 Task: Open an excel sheet with  and write heading  Make a employee details data  Add 10 employee name:-  'Ethan Reynolds, Olivia Thompson, Benjamin Martinez, Emma Davis, Alexander Mitchell, Ava Rodriguez, Daniel Anderson, Mia Lewis, Christopher Scott, Sophia Harris. _x000D_
' in May Last week sales are  1000 to 1010. Department:-  Sales, HR, Finance, Marketing, IT, Operations, Finance, HR, Sales, Marketing. _x000D_
Position:-  Sales Manager, HR Manager, Accountant, Marketing Specialist, IT Specialist, Operations Manager, Financial Analyst, HR Assistant, Sales Representative, Marketing Assistant. _x000D_
Salary (USD):-  5000,4500,4000, 3800, 4200, 5200, 3800, 2800, 3200, 2500. _x000D_
Start Date:-  1/15/2020,7/1/2019, 3/10/2021,2/5/2022, 11/30/2018,6/15/2020, 9/1/2021,4/20/2022, 2/10/2019,9/5/2020. Save page analysisSalesByCountry
Action: Mouse moved to (123, 148)
Screenshot: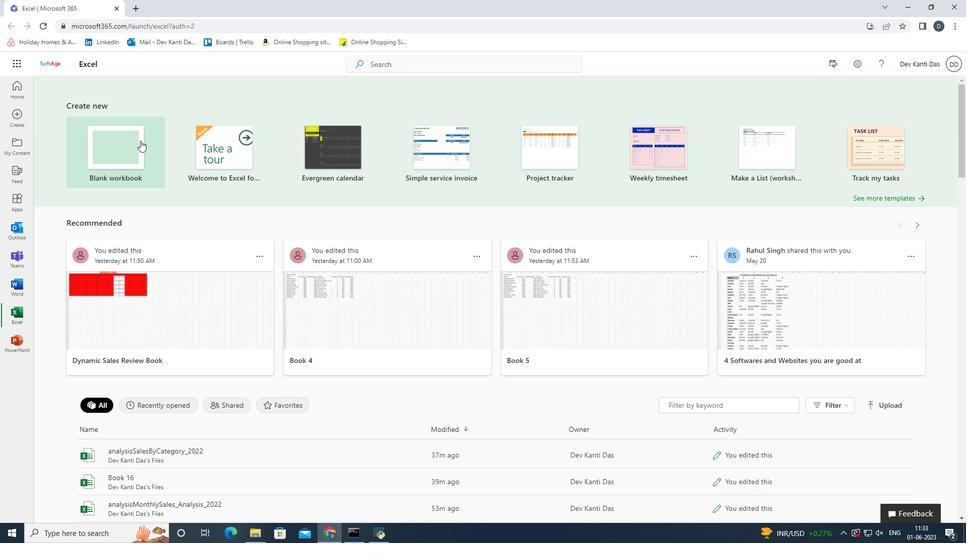 
Action: Mouse pressed left at (123, 148)
Screenshot: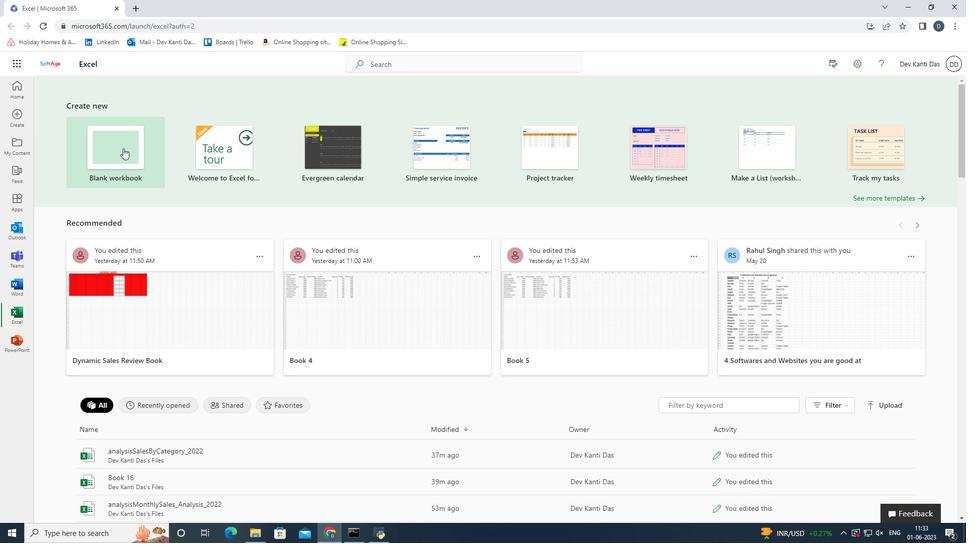 
Action: Mouse moved to (35, 173)
Screenshot: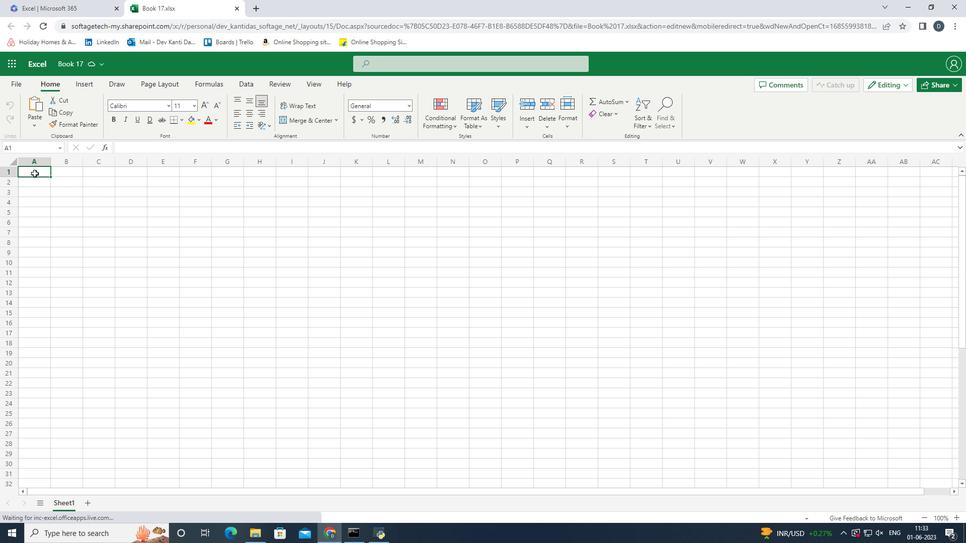 
Action: Key pressed <Key.shift><Key.shift><Key.shift><Key.shift><Key.shift><Key.shift><Key.shift><Key.shift><Key.shift><Key.shift><Key.shift><Key.shift><Key.shift><Key.shift><Key.shift><Key.shift><Key.shift><Key.shift><Key.shift><Key.shift><Key.shift><Key.shift><Key.shift><Key.shift><Key.shift><Key.shift><Key.shift><Key.shift><Key.shift><Key.shift><Key.shift><Key.shift><Key.shift><Key.shift><Key.shift><Key.shift><Key.shift>
Screenshot: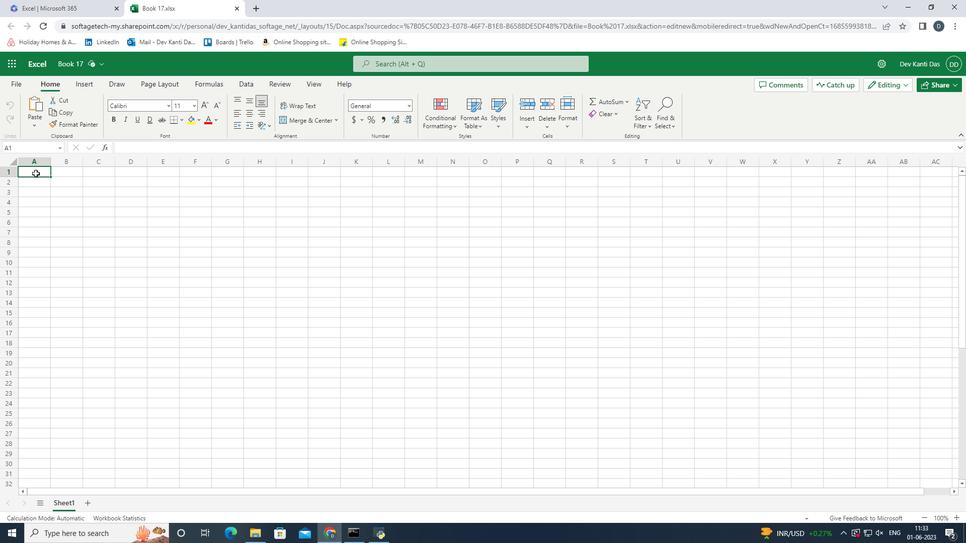
Action: Mouse moved to (40, 171)
Screenshot: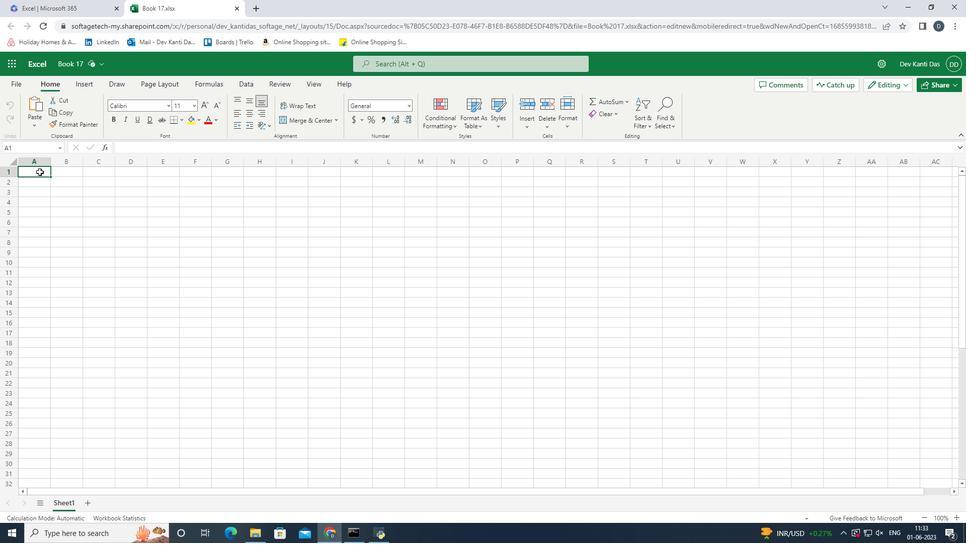 
Action: Mouse pressed left at (40, 171)
Screenshot: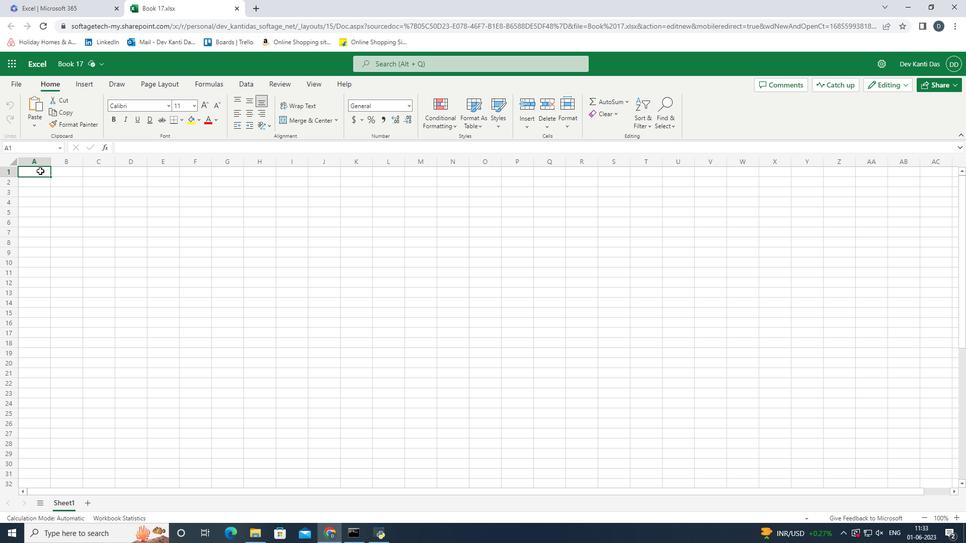 
Action: Mouse moved to (132, 202)
Screenshot: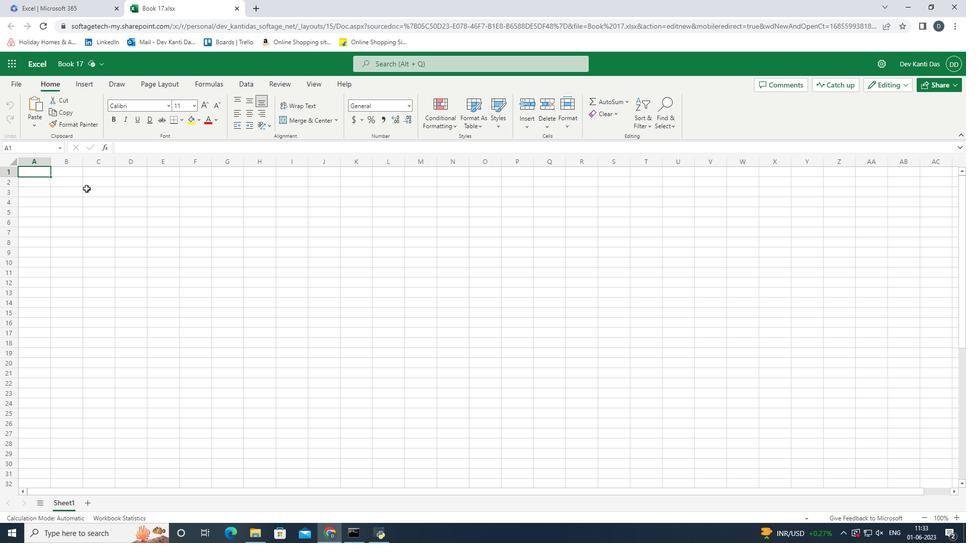 
Action: Key pressed <Key.shift><Key.shift><Key.shift><Key.shift><Key.shift><Key.shift>Make<Key.space>a<Key.space><Key.shift><Key.shift><Key.shift><Key.shift><Key.shift><Key.shift><Key.shift>Employee<Key.space><Key.shift>D<Key.backspace><Key.backspace><Key.backspace><Key.backspace><Key.backspace><Key.backspace><Key.backspace><Key.backspace><Key.backspace><Key.backspace><Key.backspace><Key.backspace><Key.backspace><Key.backspace><Key.backspace><Key.backspace><Key.backspace><Key.backspace><Key.backspace><Key.shift><Key.shift><Key.shift><Key.shift><Key.shift><Key.shift><Key.shift><Key.shift><Key.shift><Key.shift><Key.shift><Key.shift><Key.shift><Key.shift><Key.shift><Key.shift><Key.shift><Key.shift><Key.shift><Key.shift><Key.shift><Key.shift><Key.shift><Key.shift><Key.shift><Key.shift><Key.shift>Emplyo<Key.backspace><Key.backspace>oyee<Key.space><Key.shift>Details<Key.space><Key.shift><Key.shift><Key.shift><Key.shift><Key.shift><Key.shift><Key.shift><Key.shift><Key.shift><Key.shift><Key.shift><Key.shift><Key.shift><Key.shift><Key.shift><Key.shift><Key.shift><Key.shift><Key.shift>Data<Key.enter><Key.shift_r><Key.shift_r><Key.shift_r><Key.shift_r><Key.shift_r><Key.shift_r>Name<Key.enter><Key.shift><Key.shift><Key.shift><Key.shift><Key.shift>Ethan<Key.space><Key.shift><Key.shift>Reynolds<Key.enter><Key.shift><Key.shift><Key.shift><Key.shift><Key.shift><Key.shift><Key.shift><Key.shift><Key.shift><Key.shift><Key.shift><Key.shift><Key.shift><Key.shift>Olivia<Key.space><Key.shift>Thi<Key.backspace>ompson<Key.enter><Key.shift>Benjamin<Key.space><Key.shift>Martinez<Key.enter><Key.shift><Key.shift><Key.shift>Emma<Key.space><Key.shift><Key.shift><Key.shift><Key.shift><Key.shift><Key.shift><Key.shift><Key.shift><Key.shift><Key.shift><Key.shift><Key.shift><Key.shift><Key.shift><Key.shift><Key.shift><Key.shift><Key.shift><Key.shift><Key.shift><Key.shift><Key.shift><Key.shift><Key.shift><Key.shift><Key.shift><Key.shift><Key.shift><Key.shift><Key.shift><Key.shift><Key.shift><Key.shift><Key.shift><Key.shift><Key.shift><Key.shift><Key.shift><Key.shift><Key.shift><Key.shift><Key.shift>a<Key.backspace><Key.shift>Davis<Key.enter><Key.shift><Key.shift><Key.shift><Key.shift><Key.shift><Key.shift><Key.shift><Key.shift><Key.shift>Alexander<Key.space><Key.shift><Key.shift><Key.shift><Key.shift><Key.shift>Mitchell<Key.enter><Key.shift><Key.shift><Key.shift>Ava<Key.space><Key.shift><Key.shift><Key.shift><Key.shift>Rodriguez<Key.enter><Key.shift><Key.shift><Key.shift><Key.shift><Key.shift><Key.shift><Key.shift><Key.shift><Key.shift><Key.shift><Key.shift><Key.shift><Key.shift><Key.shift><Key.shift><Key.shift><Key.shift><Key.shift><Key.shift>Daniel<Key.space><Key.shift>Anderson<Key.enter><Key.shift_r><Key.shift_r>Mia<Key.space><Key.shift_r><Key.shift_r><Key.shift_r><Key.shift_r><Key.shift_r><Key.shift_r><Key.shift_r><Key.shift_r><Key.shift_r><Key.shift_r><Key.shift_r><Key.shift_r><Key.shift_r>Lewis<Key.enter><Key.shift><Key.shift><Key.shift><Key.shift><Key.shift><Key.shift><Key.shift><Key.shift><Key.shift><Key.shift>Christopher<Key.space><Key.shift>Scott<Key.enter><Key.shift><Key.shift><Key.shift><Key.shift><Key.shift><Key.shift><Key.shift><Key.shift><Key.shift><Key.shift><Key.shift><Key.shift><Key.shift><Key.shift><Key.shift><Key.shift>Sophia<Key.space><Key.shift><Key.shift><Key.shift><Key.shift><Key.shift>Harris<Key.right>
Screenshot: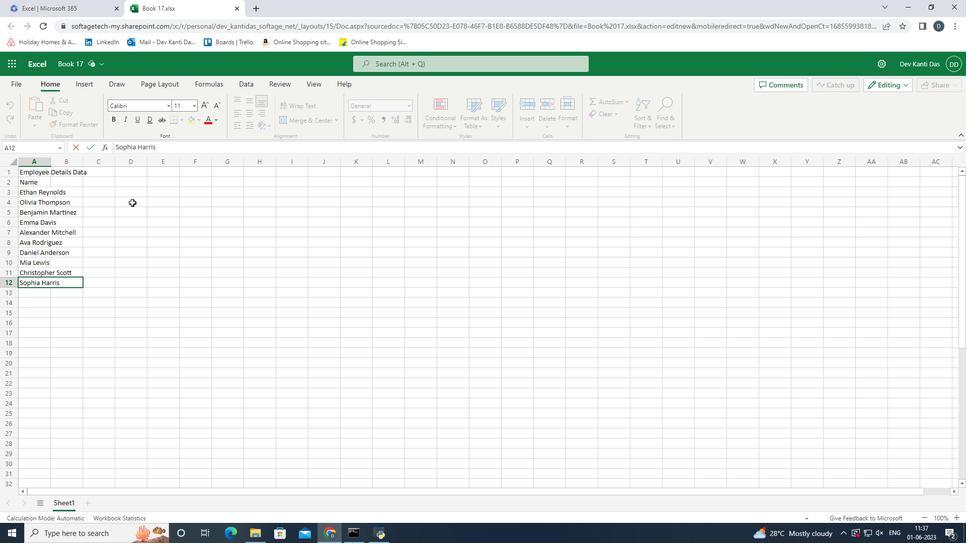 
Action: Mouse moved to (51, 163)
Screenshot: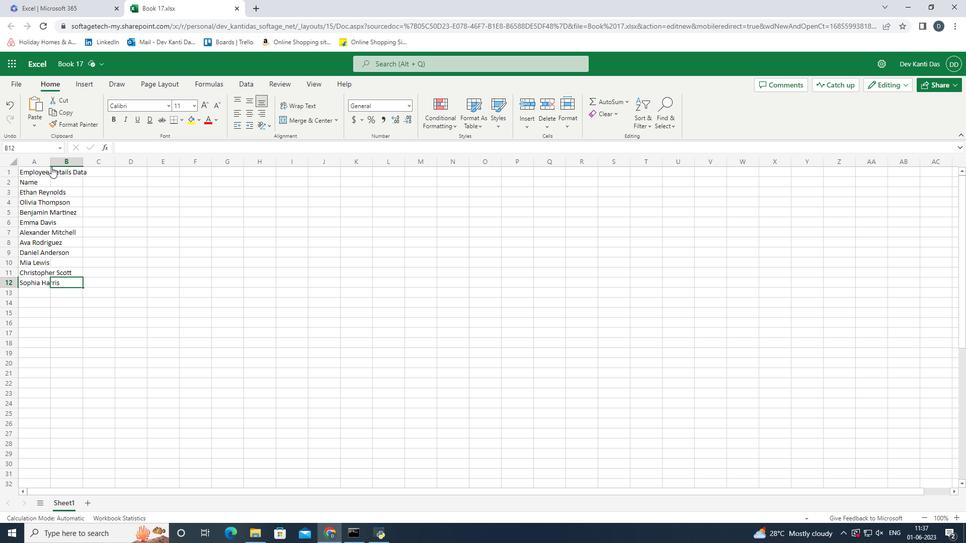 
Action: Mouse pressed left at (51, 163)
Screenshot: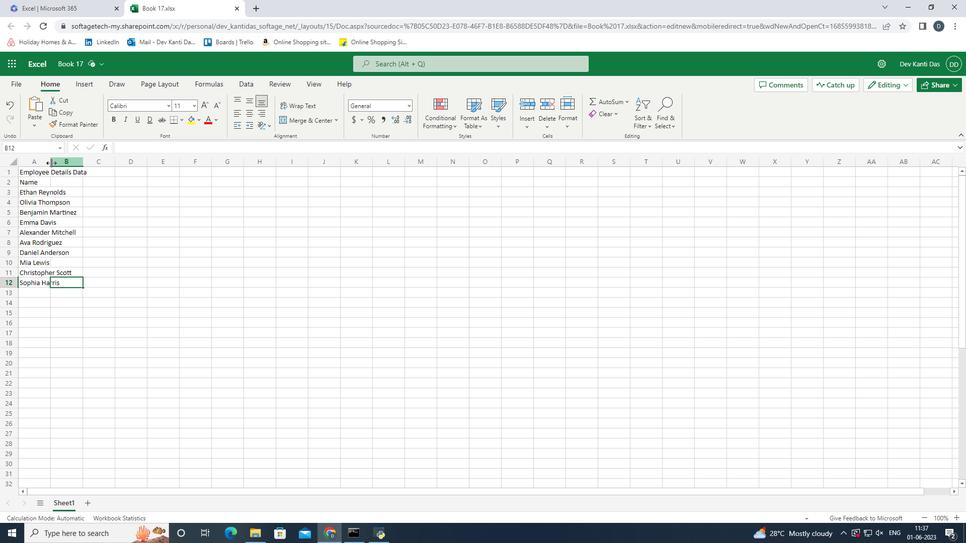 
Action: Mouse moved to (106, 180)
Screenshot: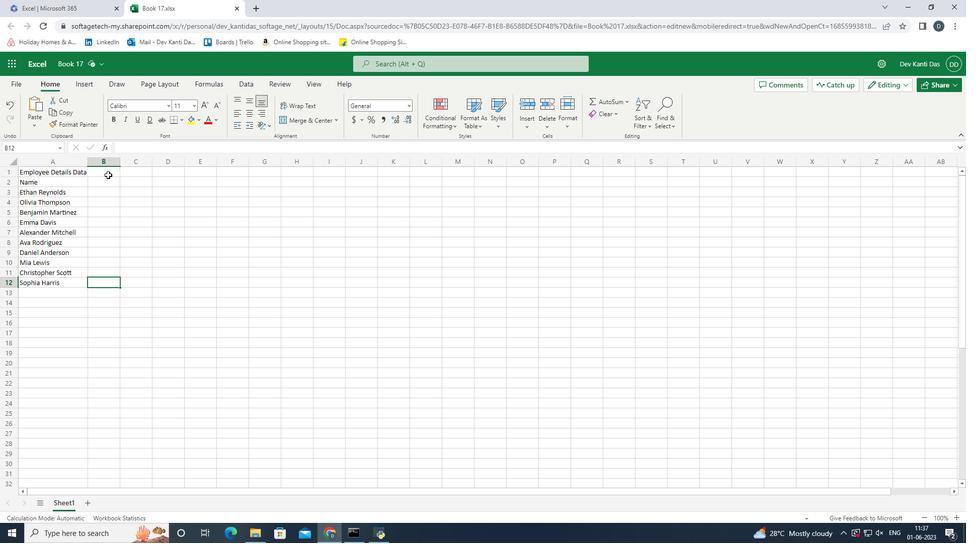 
Action: Mouse pressed left at (106, 180)
Screenshot: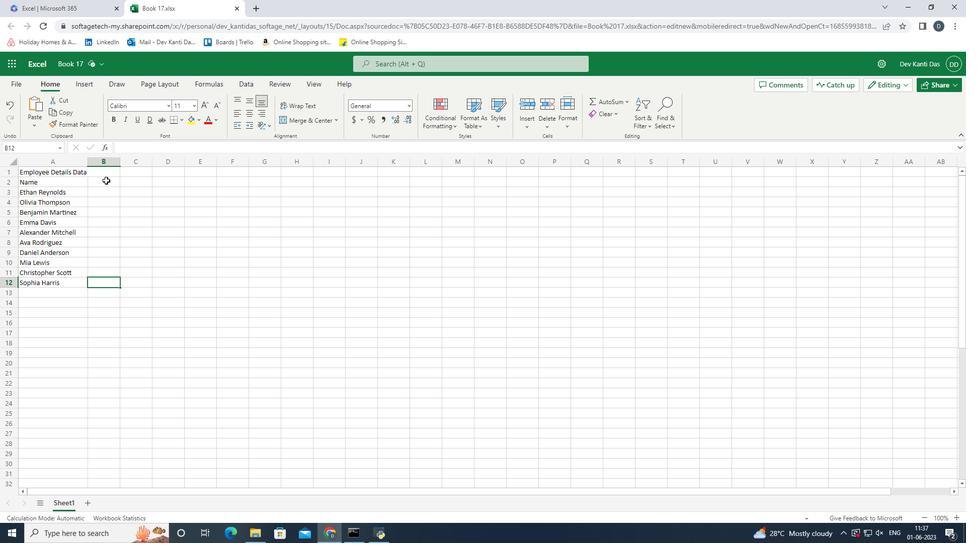 
Action: Mouse moved to (186, 251)
Screenshot: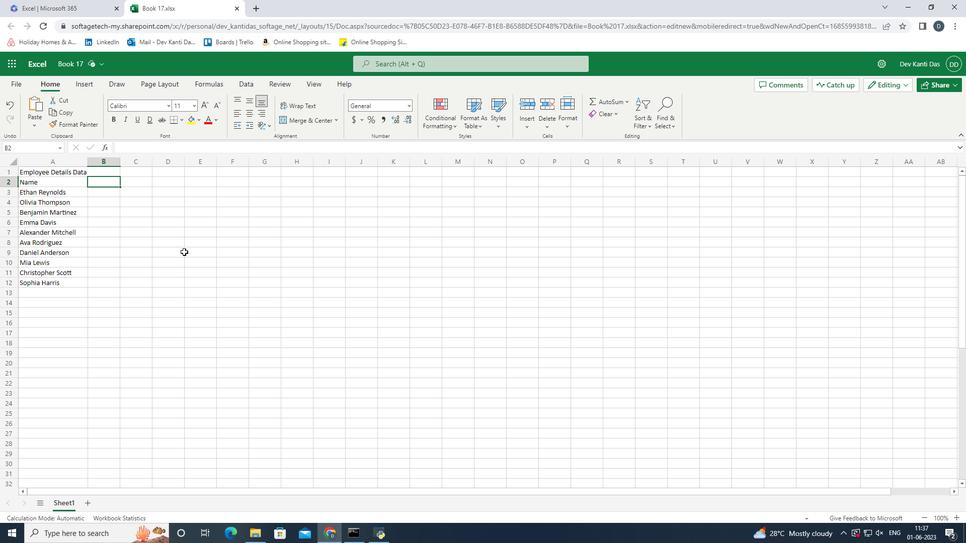 
Action: Key pressed <Key.shift><Key.shift><Key.shift><Key.shift><Key.shift><Key.shift><Key.shift><Key.shift><Key.shift><Key.shift><Key.shift>Last<Key.space><Key.shift>Week<Key.space><Key.shift>Sak<Key.backspace>les<Key.space>of<Key.space><Key.shift>May<Key.enter>
Screenshot: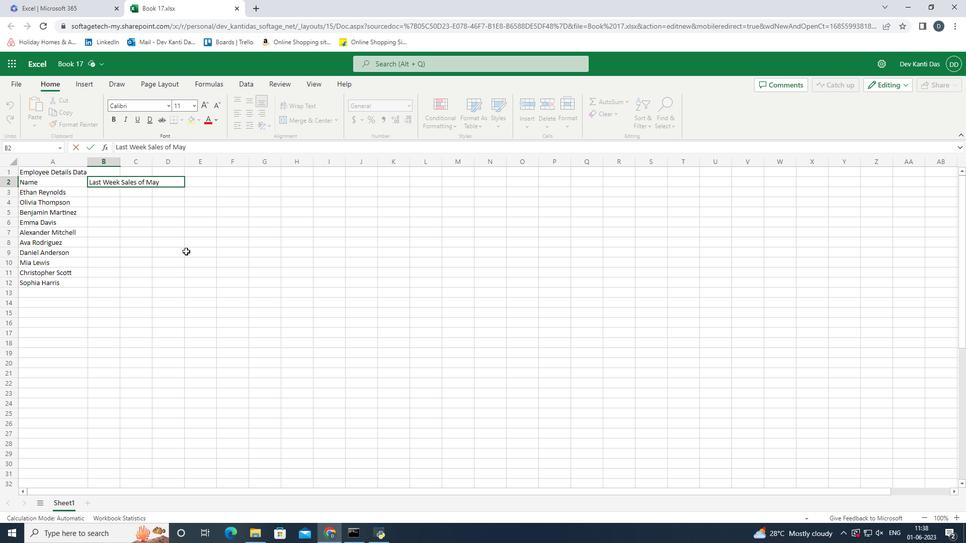 
Action: Mouse moved to (120, 160)
Screenshot: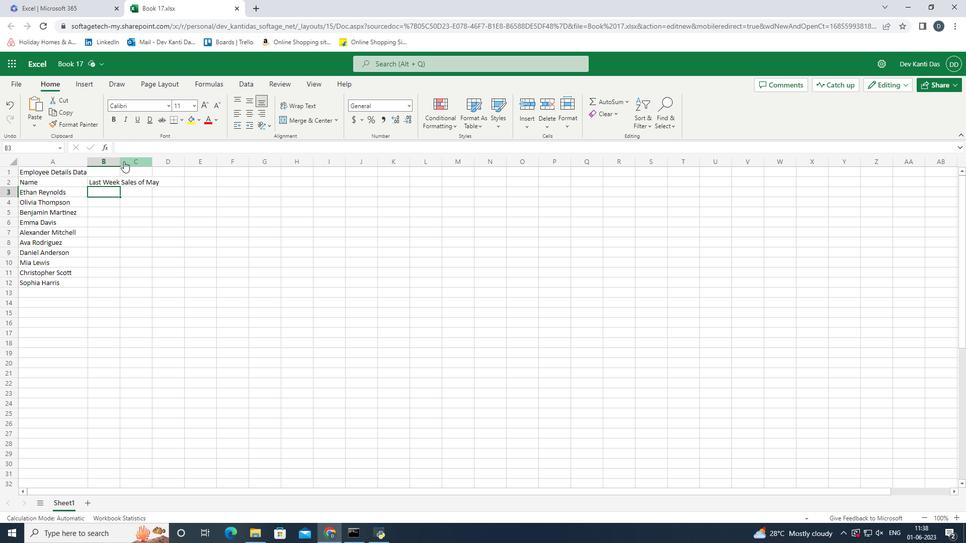
Action: Mouse pressed left at (120, 160)
Screenshot: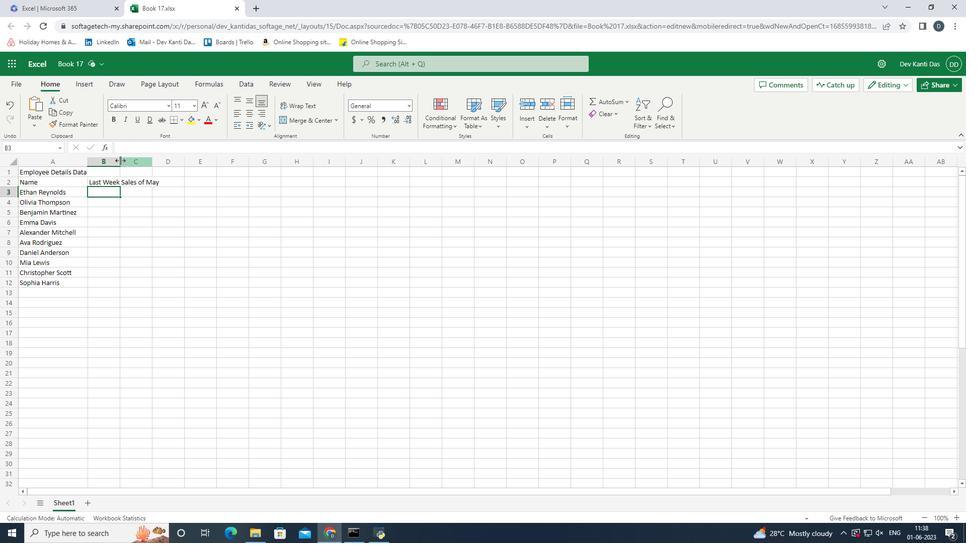 
Action: Mouse moved to (329, 238)
Screenshot: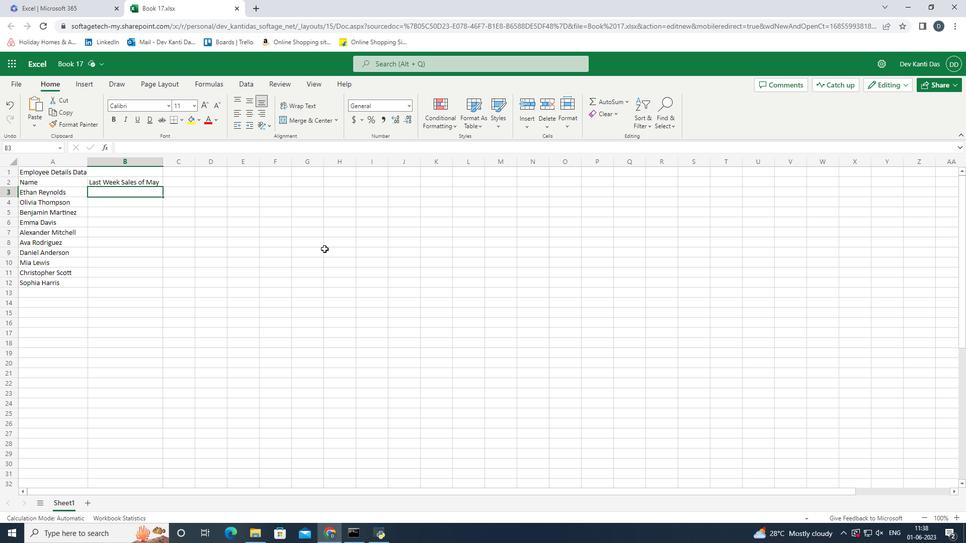 
Action: Key pressed 10001<Key.enter><Key.up><Key.backspace>1001<Key.enter>1002<Key.enter>1003<Key.enter>1004<Key.enter>1005<Key.enter>1006<Key.enter>1007<Key.enter>1008<Key.enter>1009<Key.enter>1010<Key.right><Key.up><Key.up><Key.up><Key.up><Key.up><Key.up><Key.up><Key.up><Key.up><Key.up><Key.shift><Key.shift><Key.shift><Key.shift><Key.shift>Department<Key.enter><Key.shift>Sales<Key.enter><Key.shift><Key.shift>HR<Key.enter><Key.shift><Key.shift><Key.shift><Key.shift><Key.shift><Key.shift><Key.shift><Key.shift><Key.shift><Key.shift><Key.shift><Key.shift><Key.shift><Key.shift><Key.shift><Key.shift><Key.shift><Key.shift><Key.shift><Key.shift>Finance<Key.enter><Key.shift_r><Key.shift_r><Key.shift_r><Key.shift_r><Key.shift_r><Key.shift_r><Key.shift_r><Key.shift_r><Key.shift_r><Key.shift_r><Key.shift_r><Key.shift_r><Key.shift_r>Marketin<Key.enter>
Screenshot: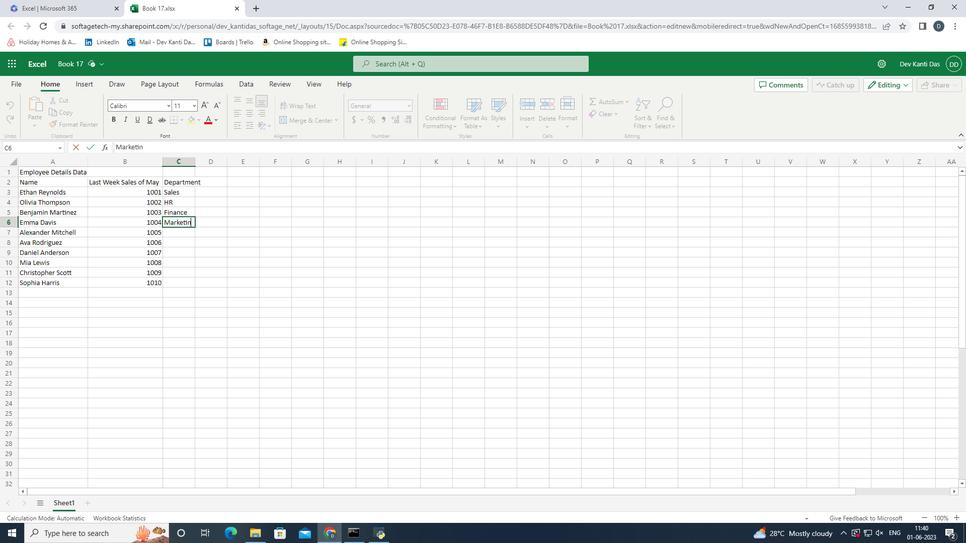 
Action: Mouse moved to (386, 275)
Screenshot: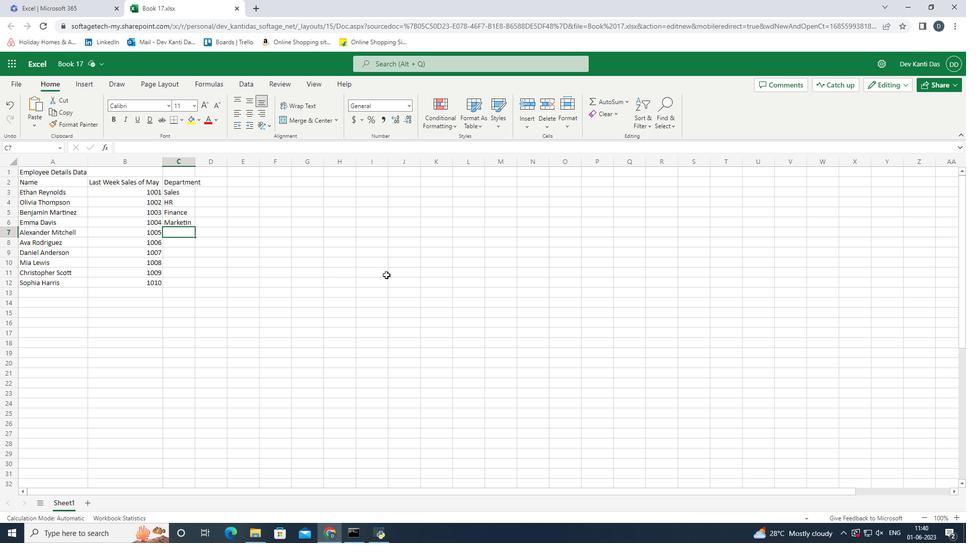 
Action: Key pressed <Key.shift>HR<Key.enter><Key.shift><Key.shift><Key.shift><Key.shift><Key.shift><Key.shift><Key.shift><Key.shift><Key.shift><Key.shift><Key.shift><Key.shift><Key.shift><Key.shift><Key.shift><Key.shift><Key.shift><Key.shift><Key.shift><Key.shift><Key.shift><Key.shift><Key.shift><Key.shift><Key.shift><Key.shift><Key.shift><Key.shift><Key.shift><Key.shift><Key.shift><Key.shift><Key.shift><Key.shift><Key.shift><Key.shift><Key.shift><Key.shift><Key.shift><Key.shift><Key.shift><Key.shift><Key.shift><Key.shift><Key.shift><Key.shift><Key.shift><Key.shift><Key.shift><Key.shift><Key.shift><Key.shift><Key.shift><Key.shift><Key.shift><Key.shift><Key.shift><Key.shift><Key.shift><Key.shift><Key.shift><Key.shift><Key.shift>Sales<Key.enter><Key.shift_r><Key.shift_r><Key.shift_r><Key.shift_r><Key.shift_r><Key.shift_r><Key.shift_r><Key.shift_r><Key.shift_r><Key.shift_r><Key.shift_r><Key.shift_r><Key.shift_r><Key.shift_r><Key.shift_r><Key.shift_r><Key.shift_r><Key.shift_r><Key.shift_r><Key.shift_r><Key.shift_r><Key.shift_r><Key.shift_r>Marketing<Key.up><Key.up><Key.up><Key.shift_r><Key.shift_r>Marketing<Key.down><Key.down><Key.down><Key.down><Key.shift>Finance<Key.enter><Key.shift>Sales<Key.enter><Key.shift><Key.shift><Key.shift><Key.shift><Key.shift><Key.shift><Key.shift><Key.shift><Key.shift><Key.shift><Key.shift>H<Key.shift><Key.shift><Key.shift><Key.shift><Key.shift><Key.shift><Key.shift><Key.shift><Key.shift><Key.shift><Key.shift><Key.shift><Key.shift><Key.shift><Key.shift><Key.shift>R<Key.right><Key.up><Key.up><Key.up><Key.up><Key.up><Key.up><Key.up><Key.up><Key.up>
Screenshot: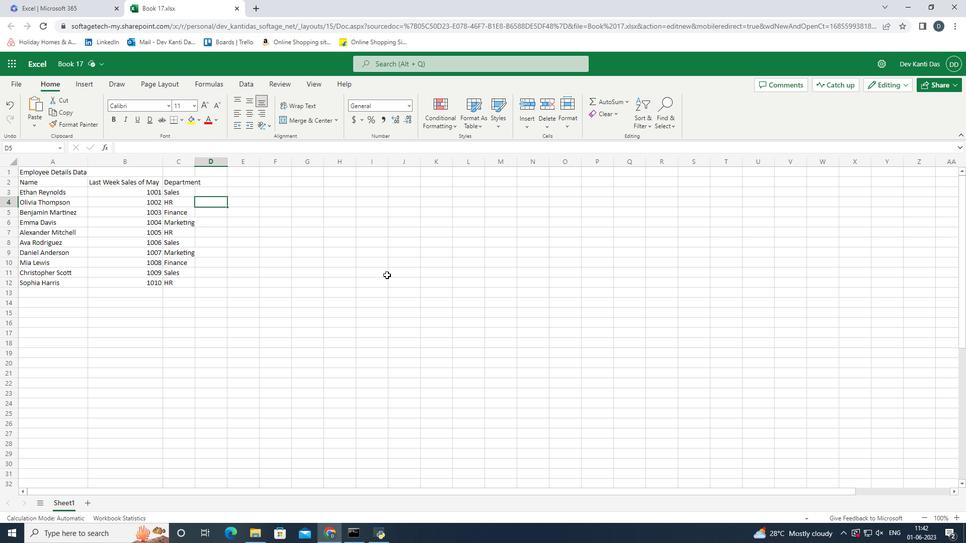 
Action: Mouse moved to (192, 162)
Screenshot: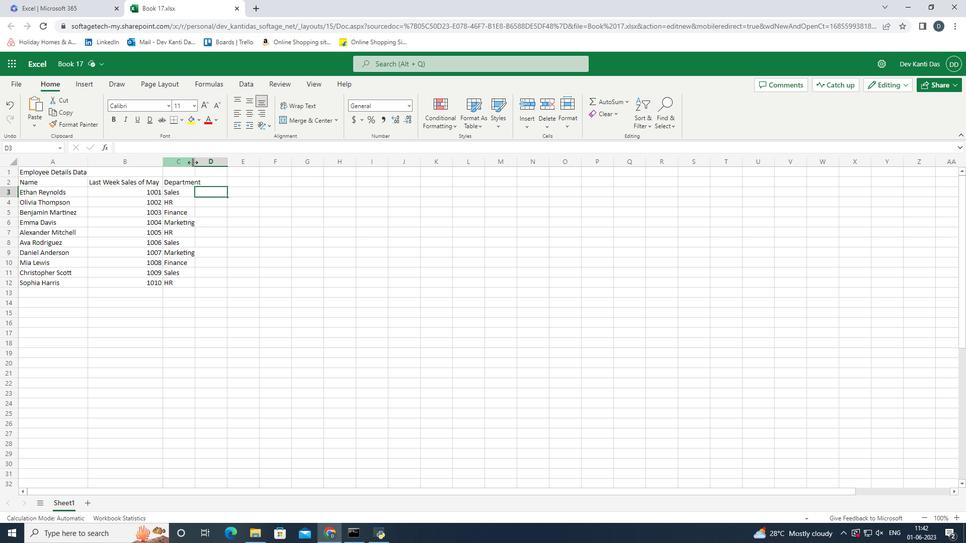 
Action: Mouse pressed left at (192, 162)
Screenshot: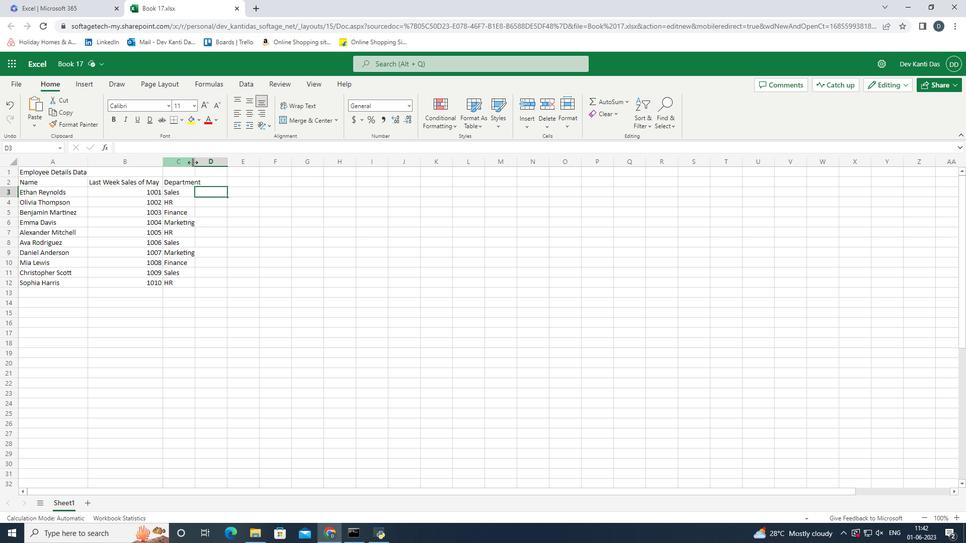 
Action: Mouse moved to (219, 181)
Screenshot: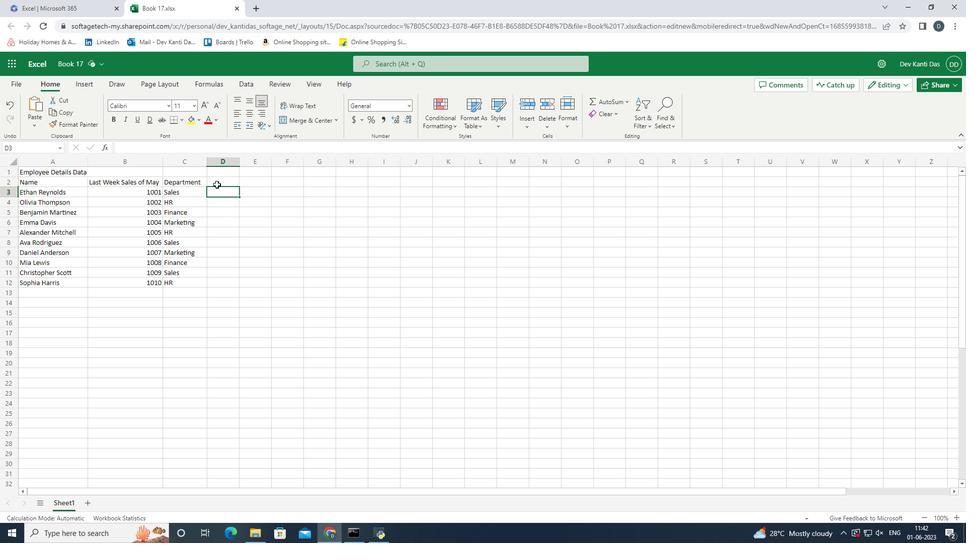 
Action: Mouse pressed left at (219, 181)
Screenshot: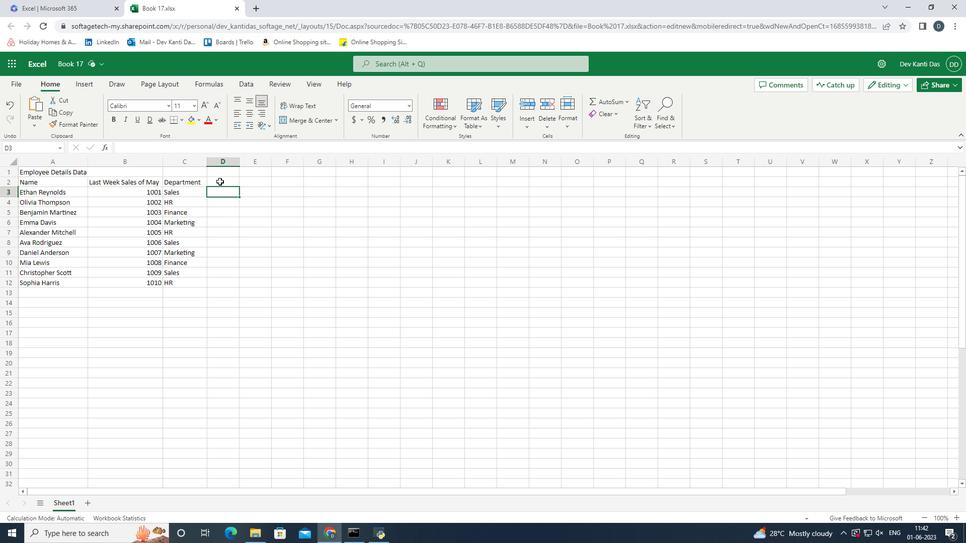 
Action: Mouse moved to (390, 219)
Screenshot: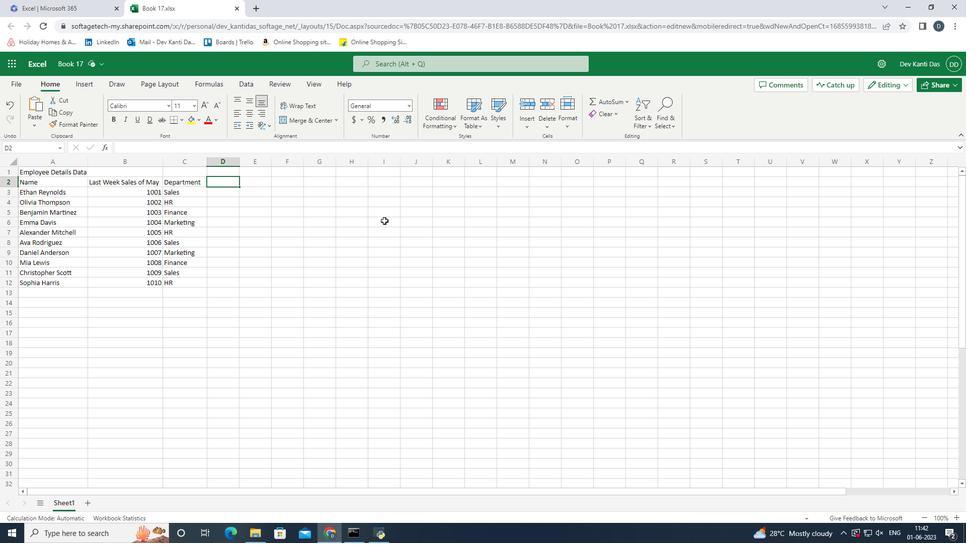 
Action: Key pressed <Key.shift_r>Position<Key.enter><Key.shift><Key.shift><Key.shift><Key.shift><Key.shift><Key.shift><Key.shift><Key.shift><Key.shift><Key.shift><Key.shift><Key.shift><Key.shift><Key.shift><Key.shift><Key.shift><Key.shift><Key.shift><Key.shift>Sales<Key.space><Key.shift_r><Key.shift_r><Key.shift_r><Key.shift_r><Key.shift_r><Key.shift_r><Key.shift_r><Key.shift_r><Key.shift_r><Key.shift_r><Key.shift_r><Key.shift_r><Key.shift_r><Key.shift_r><Key.shift_r><Key.shift_r><Key.shift_r><Key.shift_r><Key.shift_r><Key.shift_r><Key.shift_r><Key.shift_r><Key.shift_r><Key.shift_r><Key.shift_r><Key.shift_r><Key.shift_r><Key.shift_r><Key.shift_r><Key.shift_r><Key.shift_r><Key.shift_r><Key.shift_r><Key.shift_r><Key.shift_r><Key.shift_r><Key.shift_r><Key.shift_r><Key.shift_r><Key.shift_r><Key.shift_r>Manager<Key.enter>
Screenshot: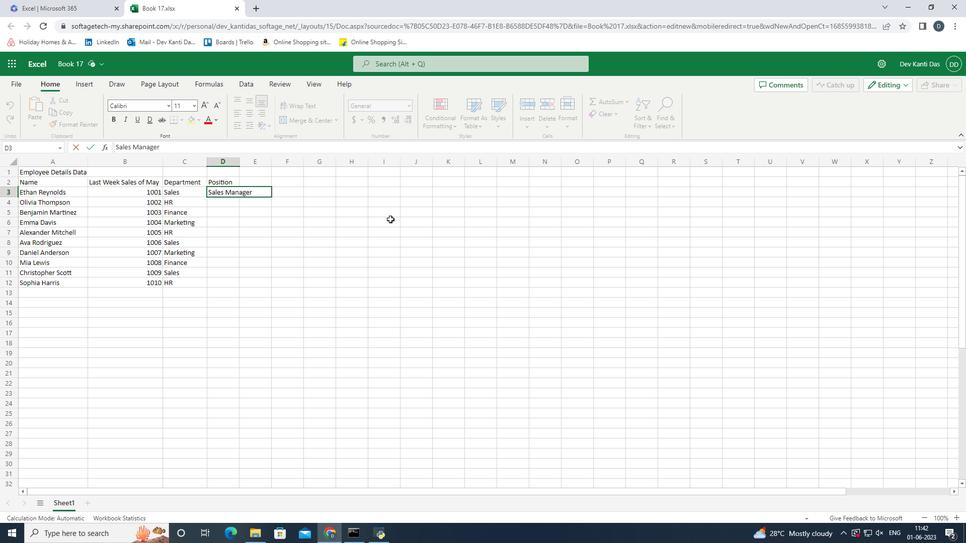 
Action: Mouse moved to (297, 224)
Screenshot: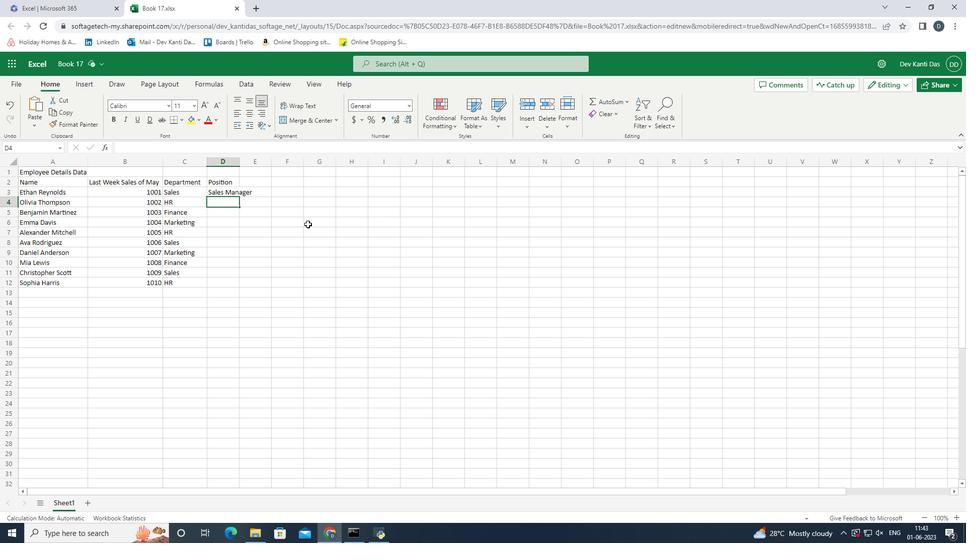 
Action: Key pressed <Key.up><Key.backspace>
Screenshot: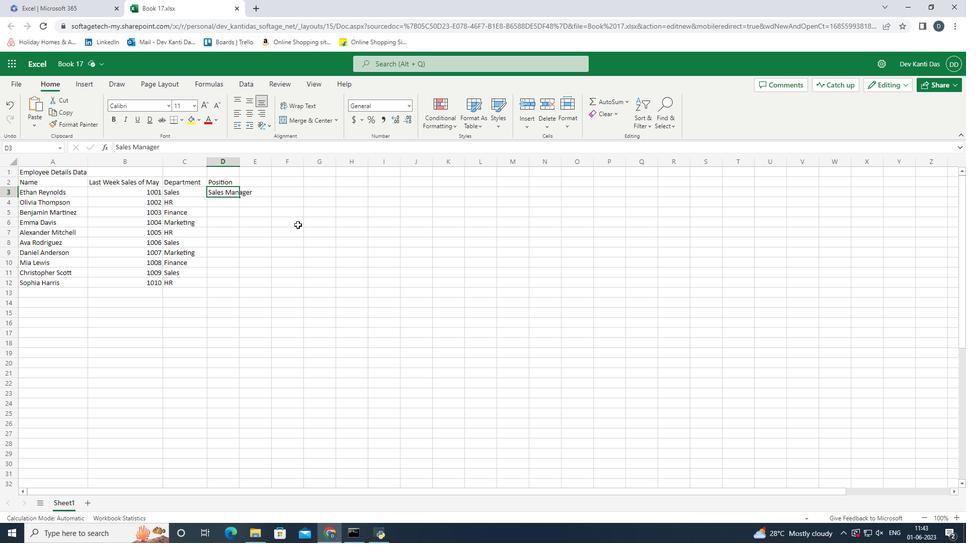 
Action: Mouse moved to (186, 228)
Screenshot: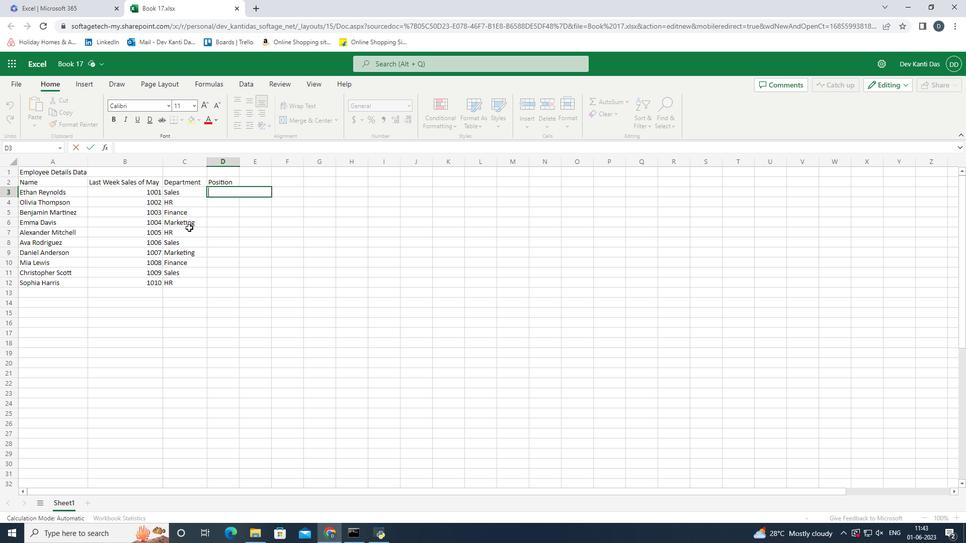 
Action: Mouse pressed left at (186, 228)
Screenshot: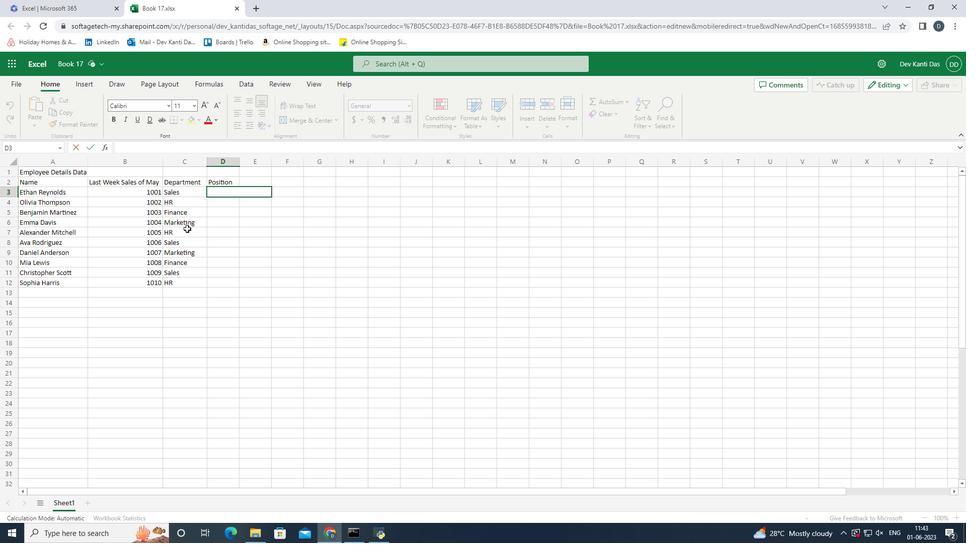 
Action: Mouse moved to (193, 221)
Screenshot: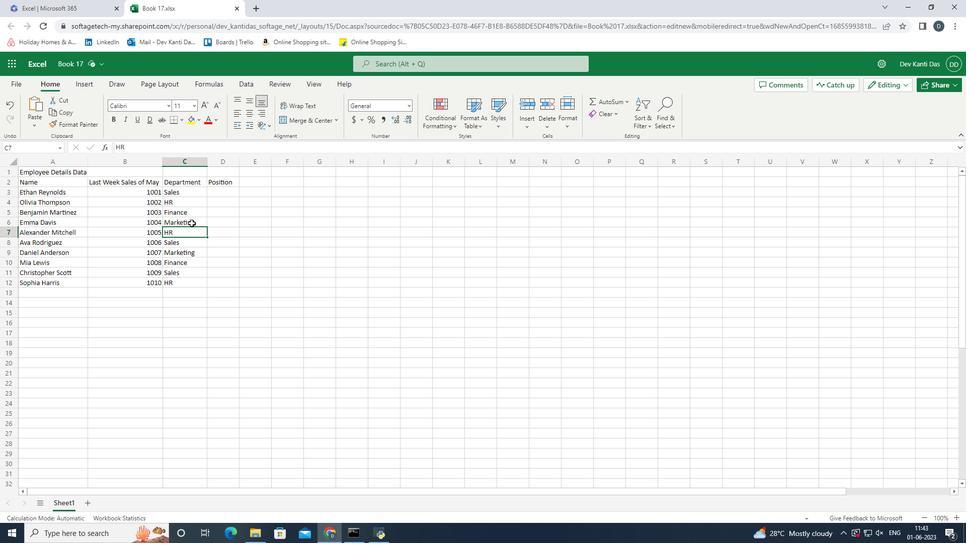 
Action: Mouse pressed left at (193, 221)
Screenshot: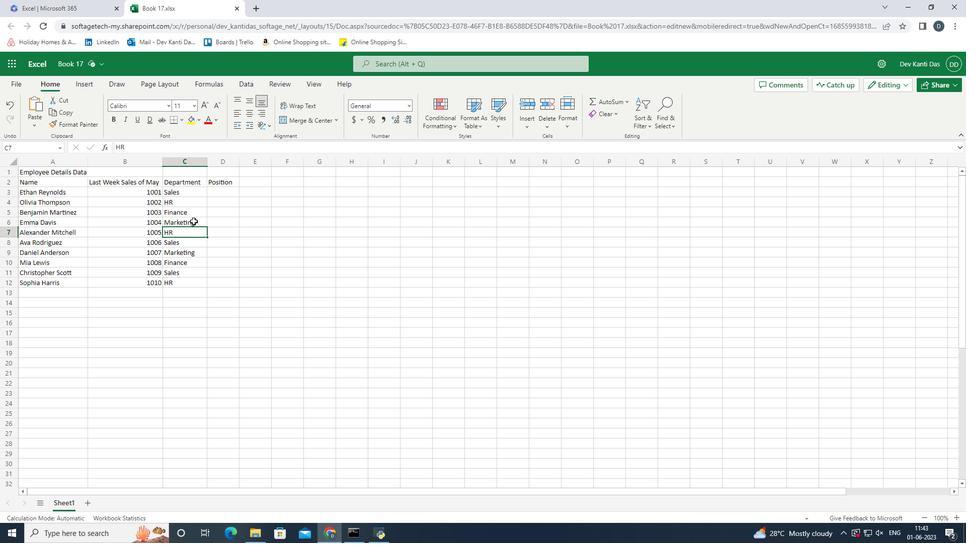 
Action: Mouse moved to (193, 231)
Screenshot: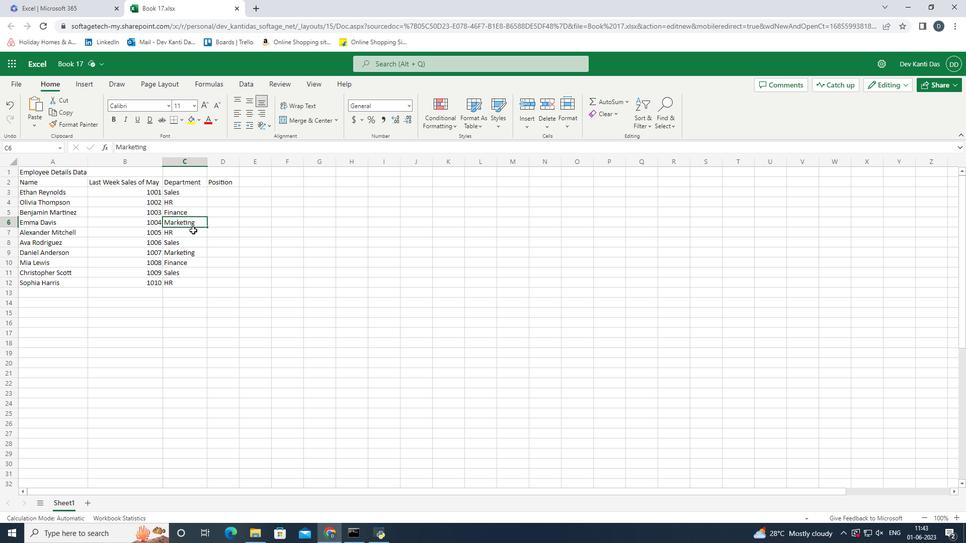 
Action: Mouse pressed left at (193, 231)
Screenshot: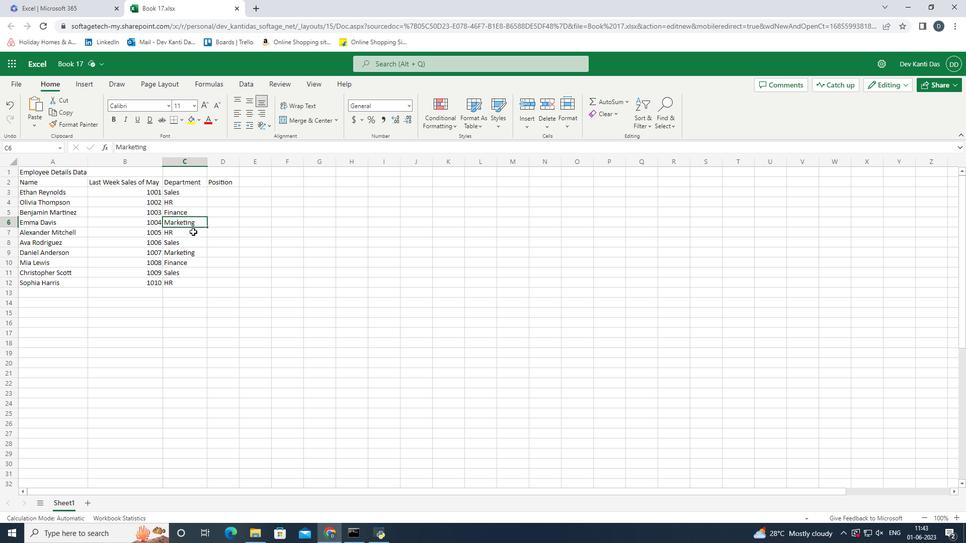 
Action: Mouse moved to (192, 233)
Screenshot: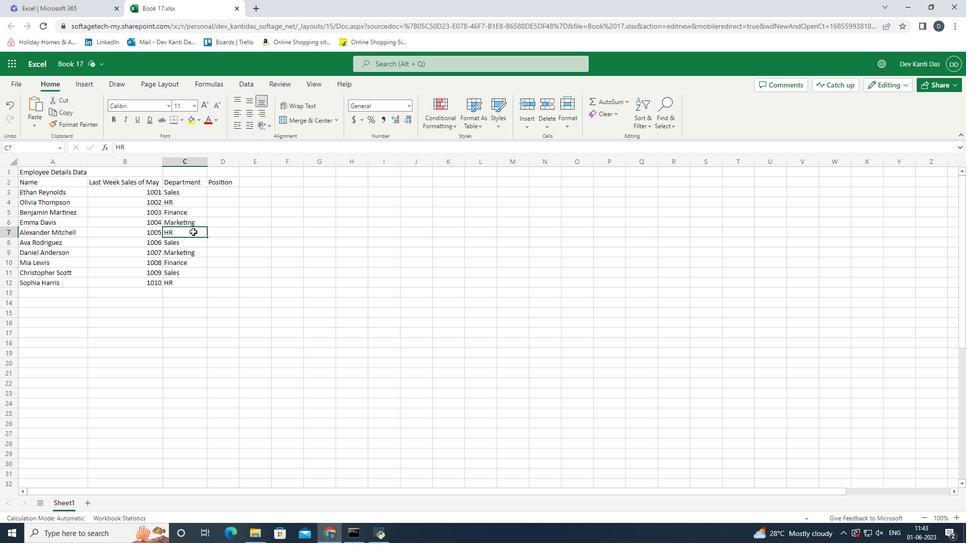 
Action: Mouse pressed left at (192, 233)
Screenshot: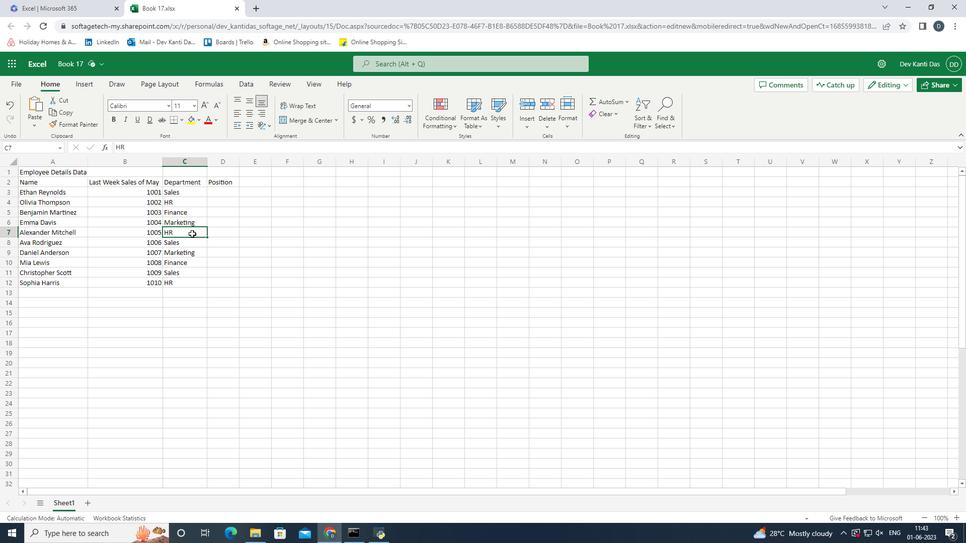 
Action: Mouse moved to (199, 281)
Screenshot: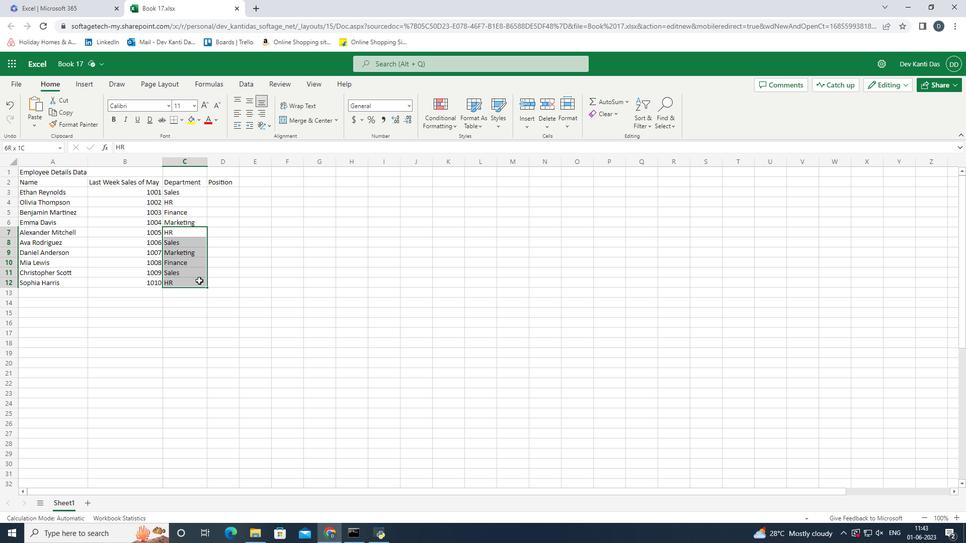 
Action: Key pressed <Key.delete>
Screenshot: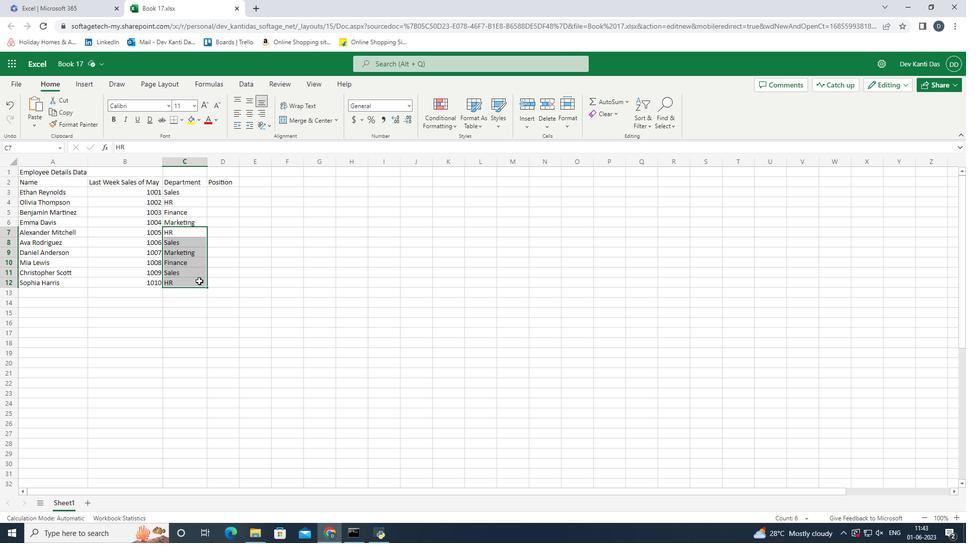 
Action: Mouse moved to (192, 230)
Screenshot: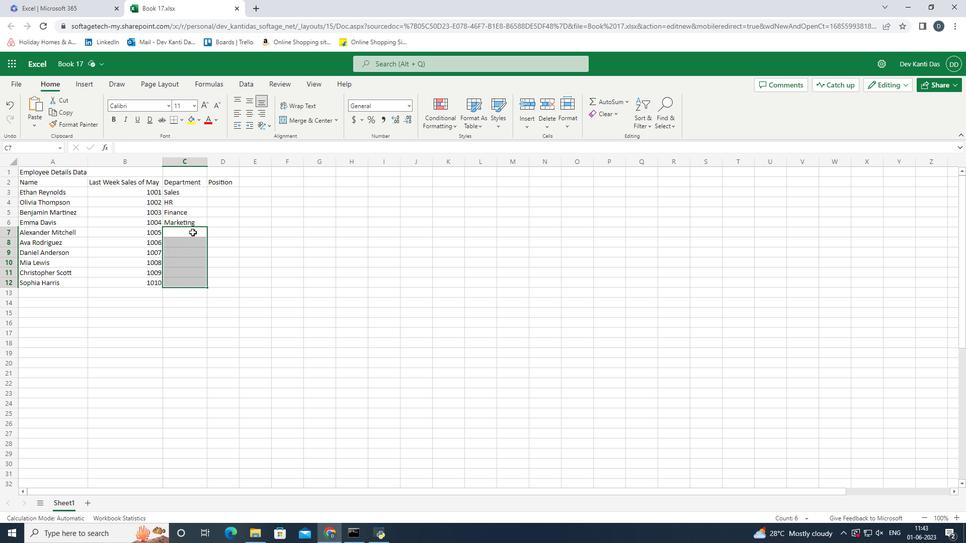 
Action: Mouse pressed left at (192, 230)
Screenshot: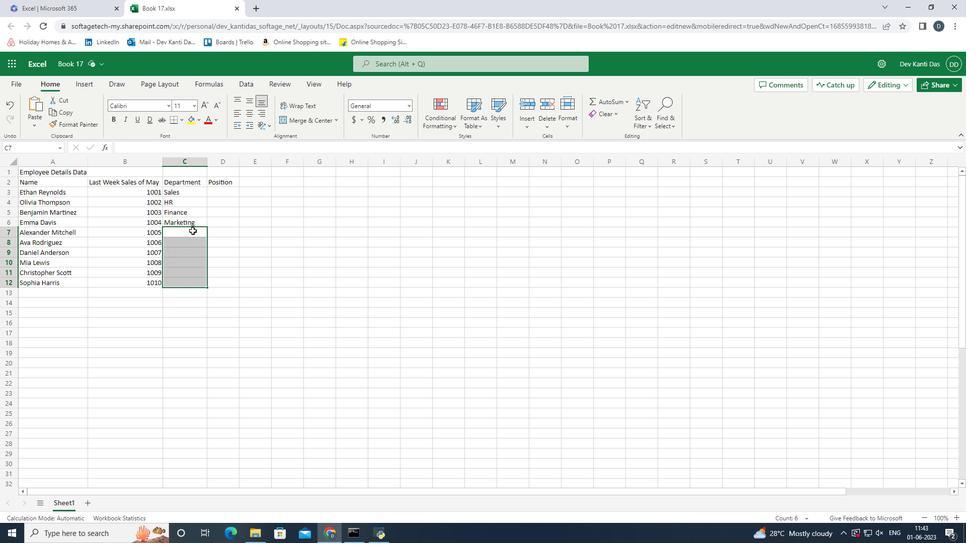 
Action: Mouse moved to (277, 247)
Screenshot: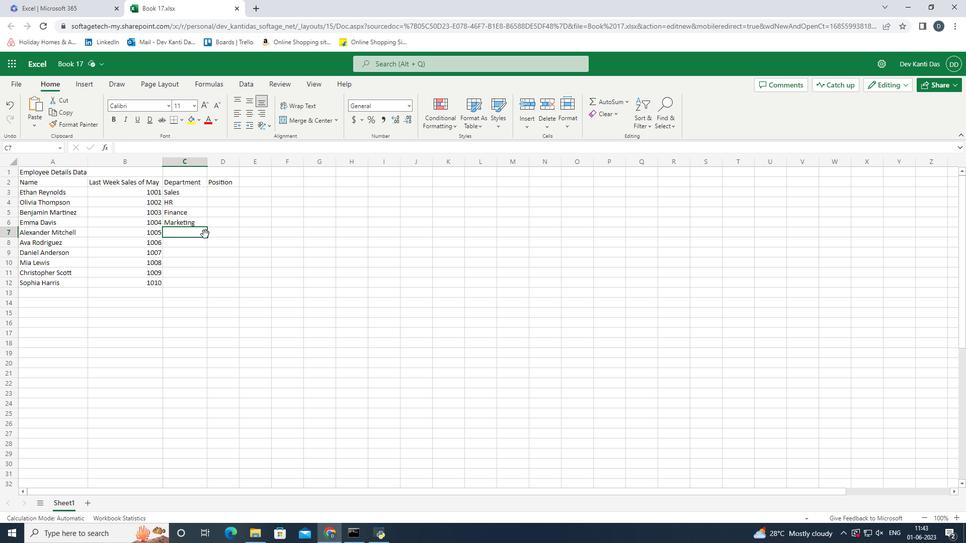
Action: Key pressed <Key.shift>I<Key.shift>T
Screenshot: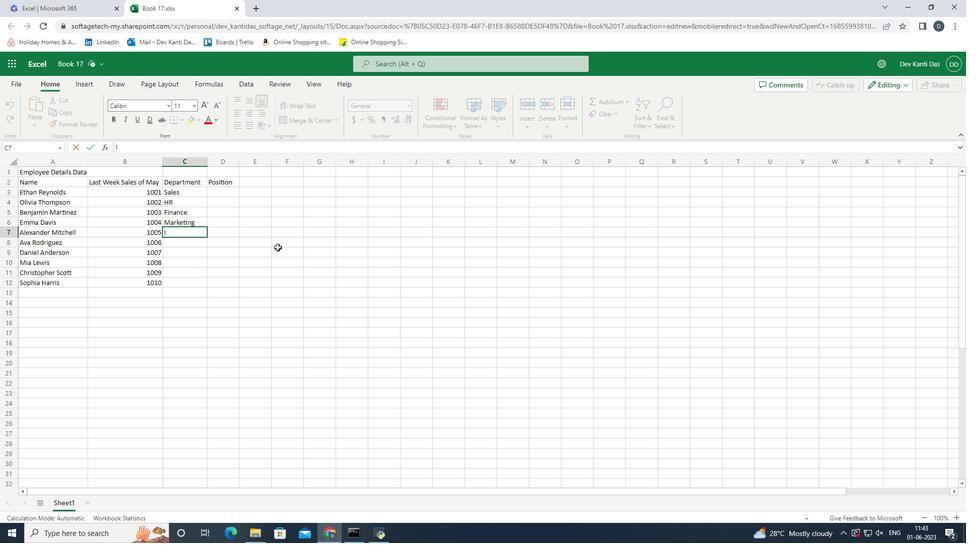 
Action: Mouse moved to (278, 247)
Screenshot: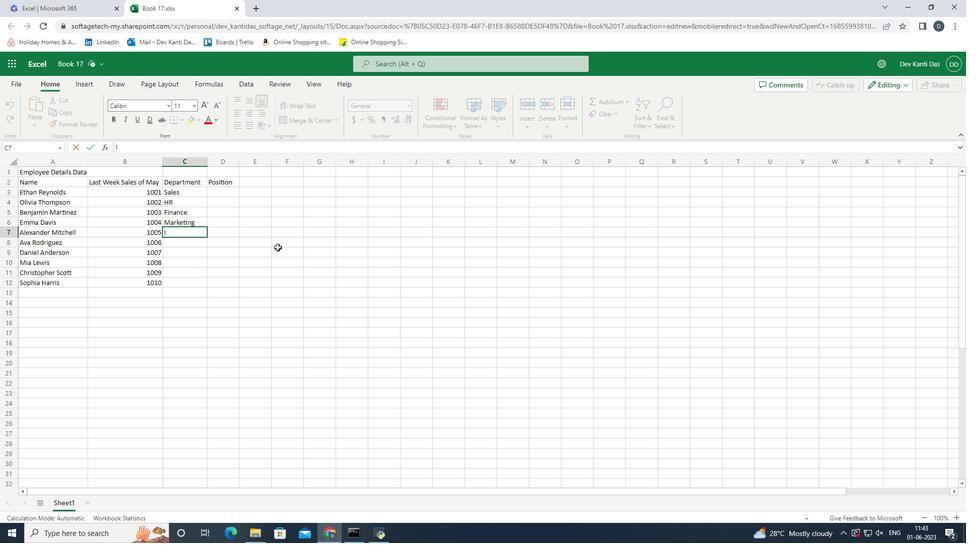 
Action: Key pressed <Key.enter><Key.shift><Key.shift><Key.shift>Operations<Key.enter><Key.shift><Key.shift><Key.shift><Key.shift><Key.shift><Key.shift><Key.shift><Key.shift><Key.shift><Key.shift><Key.shift><Key.shift><Key.shift><Key.shift><Key.shift><Key.shift><Key.shift><Key.shift><Key.shift><Key.shift><Key.shift><Key.shift><Key.shift><Key.shift><Key.shift><Key.shift><Key.shift><Key.shift><Key.shift><Key.shift><Key.shift><Key.shift><Key.shift><Key.shift><Key.shift><Key.shift><Key.shift><Key.shift><Key.shift><Key.shift><Key.shift><Key.shift><Key.shift><Key.shift><Key.shift><Key.shift><Key.shift><Key.shift><Key.shift><Key.shift><Key.shift><Key.shift><Key.shift><Key.shift><Key.shift><Key.shift><Key.shift><Key.shift><Key.shift><Key.shift><Key.shift><Key.shift><Key.shift><Key.shift><Key.shift><Key.shift><Key.shift><Key.shift>Finance<Key.enter><Key.shift><Key.shift><Key.shift><Key.shift>HR<Key.enter>
Screenshot: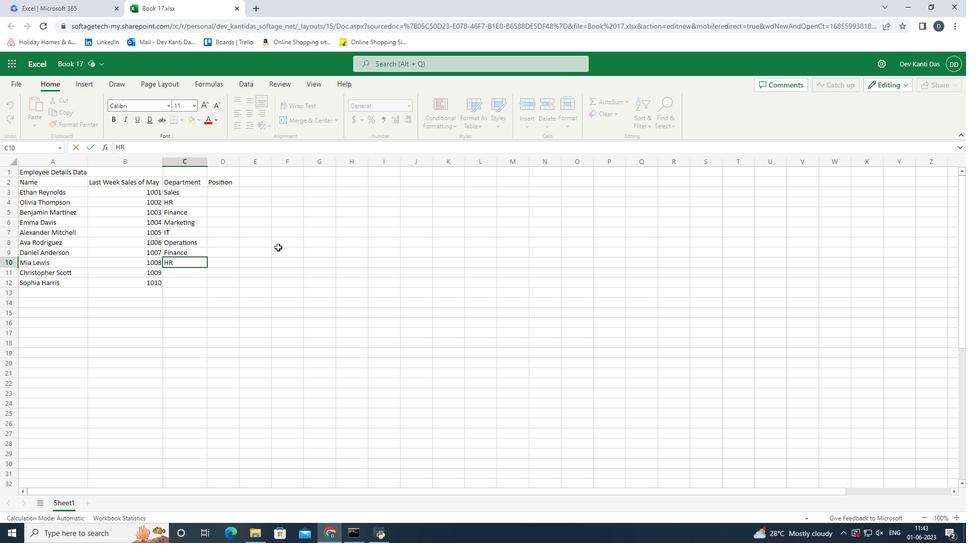 
Action: Mouse moved to (313, 261)
Screenshot: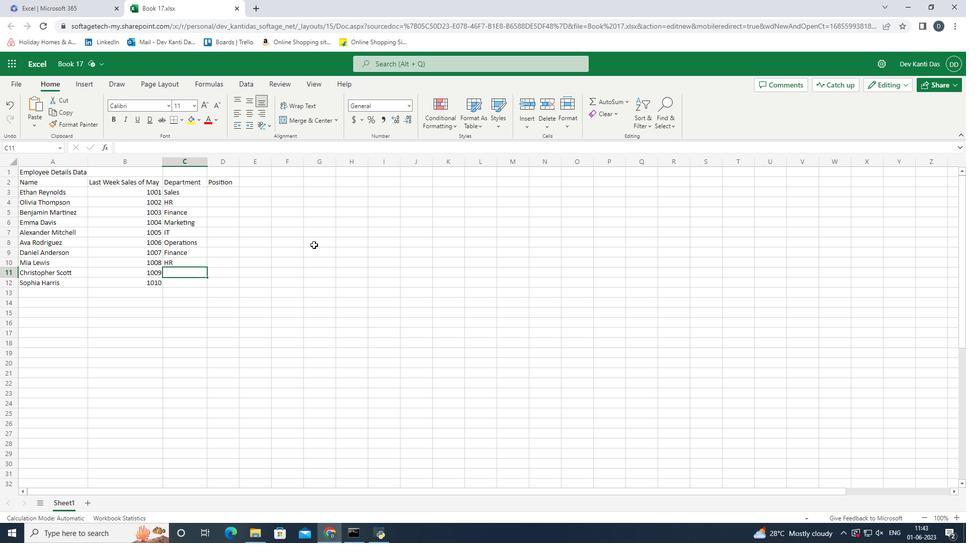 
Action: Key pressed <Key.shift><Key.shift><Key.shift><Key.shift><Key.shift><Key.shift><Key.shift>Sales<Key.enter><Key.shift><Key.shift><Key.shift><Key.shift><Key.shift><Key.shift><Key.shift><Key.shift><Key.shift><Key.shift><Key.shift><Key.shift><Key.shift>Marketing<Key.right><Key.up><Key.up><Key.up><Key.up><Key.up><Key.up><Key.up><Key.up><Key.up><Key.down><Key.up><Key.shift><Key.shift><Key.shift><Key.shift><Key.shift><Key.shift><Key.shift><Key.shift><Key.shift><Key.shift><Key.shift><Key.shift><Key.shift><Key.shift><Key.shift><Key.shift><Key.shift><Key.shift><Key.shift><Key.shift><Key.shift><Key.shift><Key.shift><Key.shift><Key.shift><Key.shift><Key.shift><Key.shift><Key.shift><Key.shift><Key.shift><Key.shift><Key.shift><Key.shift><Key.shift><Key.shift><Key.shift><Key.shift><Key.shift><Key.shift><Key.shift><Key.shift><Key.shift><Key.shift><Key.shift><Key.shift><Key.shift><Key.shift><Key.shift><Key.shift><Key.shift><Key.shift><Key.shift><Key.shift><Key.shift><Key.shift><Key.shift><Key.shift><Key.shift><Key.shift><Key.shift><Key.shift><Key.shift><Key.shift><Key.shift><Key.shift><Key.shift><Key.shift><Key.shift><Key.shift><Key.shift><Key.shift><Key.shift><Key.shift><Key.shift>Sales<Key.space><Key.shift_r><Key.shift_r><Key.shift_r><Key.shift_r><Key.shift_r><Key.shift_r><Key.shift_r><Key.shift_r><Key.shift_r><Key.shift_r><Key.shift_r><Key.shift_r>Manager<Key.enter><Key.shift_r><Key.shift_r><Key.shift_r><Key.shift_r><Key.shift_r><Key.shift_r>HR<Key.space><Key.shift_r><Key.shift_r><Key.shift_r><Key.shift_r><Key.shift_r><Key.shift_r><Key.shift_r><Key.shift_r><Key.shift_r><Key.shift_r><Key.shift_r><Key.shift_r><Key.shift_r><Key.shift_r><Key.shift_r><Key.shift_r><Key.shift_r><Key.shift_r>Manager<Key.enter><Key.shift>Accountant<Key.enter><Key.shift_r><Key.shift_r><Key.shift_r><Key.shift_r><Key.shift_r><Key.shift_r><Key.shift_r><Key.shift_r><Key.shift_r><Key.shift_r><Key.shift_r><Key.shift_r>Marketin<Key.space><Key.shift>Specialist<Key.enter><Key.shift_r>IT<Key.space><Key.shift>Specialist<Key.enter><Key.shift_r><Key.shift_r><Key.shift_r><Key.shift_r><Key.shift_r><Key.shift_r><Key.shift_r><Key.shift_r>Operations<Key.space><Key.shift_r><Key.shift_r><Key.shift_r><Key.shift_r>Manager<Key.enter><Key.shift><Key.shift><Key.shift><Key.shift>Finance<Key.space><Key.shift><Key.shift><Key.shift><Key.shift>Analyst<Key.enter><Key.shift><Key.shift><Key.shift>H<Key.shift>R<Key.space><Key.shift>Assistant<Key.enter><Key.shift><Key.shift><Key.shift><Key.shift><Key.shift><Key.shift><Key.shift><Key.shift><Key.shift><Key.shift><Key.shift><Key.shift><Key.shift><Key.shift><Key.shift><Key.shift><Key.shift><Key.shift><Key.shift><Key.shift><Key.shift><Key.shift><Key.shift><Key.shift><Key.shift><Key.shift><Key.shift><Key.shift><Key.shift><Key.shift><Key.shift><Key.shift><Key.shift><Key.shift><Key.shift>Sales<Key.space><Key.shift><Key.shift><Key.shift><Key.shift><Key.shift><Key.shift><Key.shift><Key.shift>Representative<Key.enter><Key.shift_r><Key.shift_r><Key.shift_r><Key.shift_r><Key.shift_r><Key.shift_r><Key.shift_r><Key.shift_r><Key.shift_r><Key.shift_r><Key.shift_r><Key.shift_r><Key.shift_r><Key.shift_r>Marketing<Key.space><Key.shift>Assistant
Screenshot: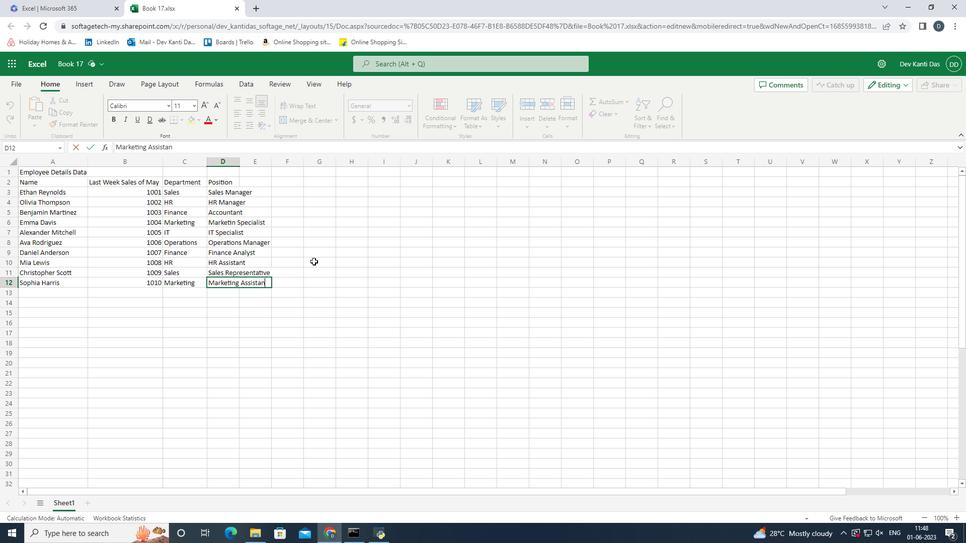 
Action: Mouse moved to (194, 223)
Screenshot: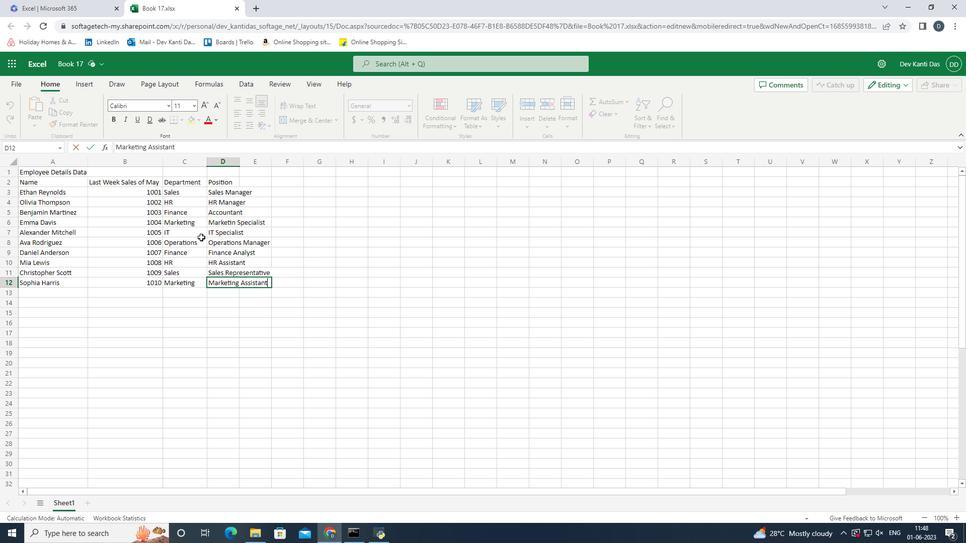 
Action: Mouse pressed left at (194, 223)
Screenshot: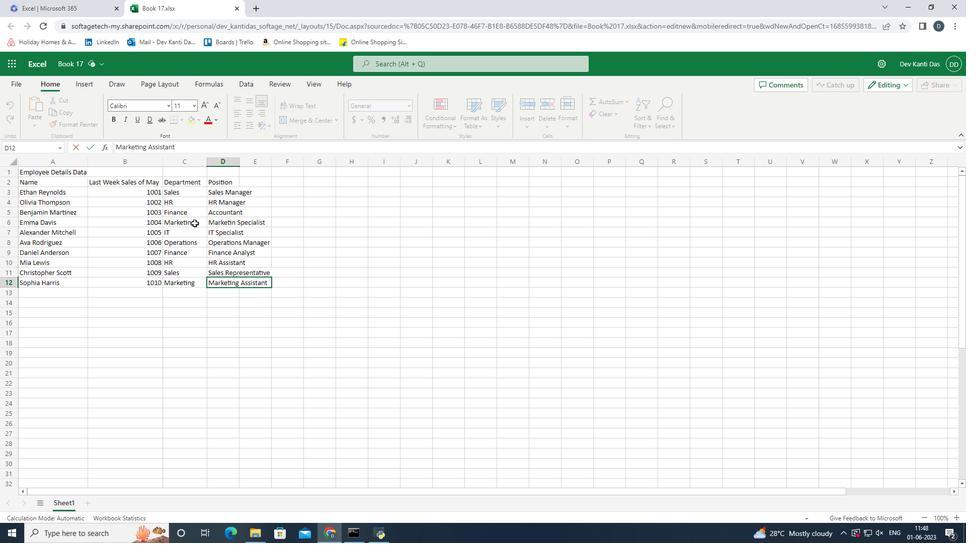 
Action: Mouse moved to (199, 221)
Screenshot: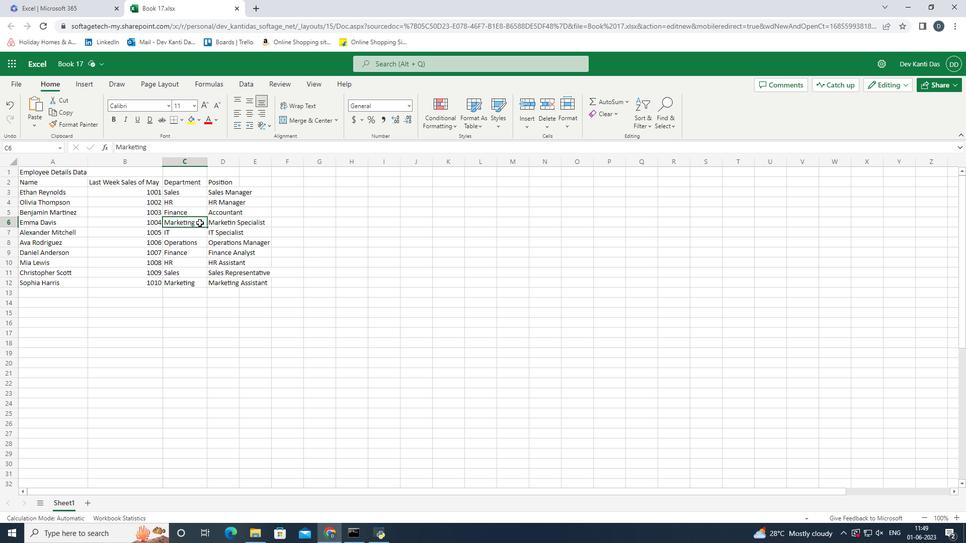 
Action: Mouse pressed left at (199, 221)
Screenshot: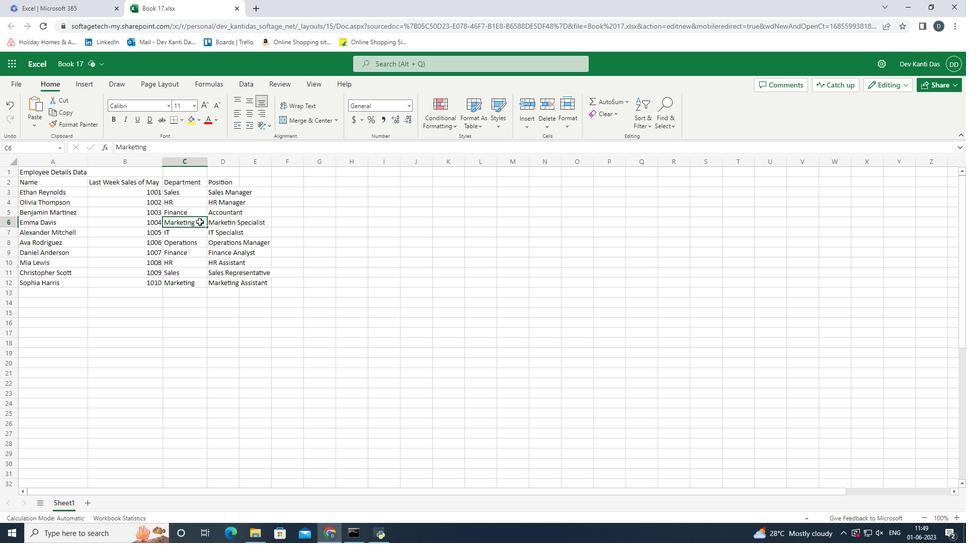 
Action: Mouse pressed left at (199, 221)
Screenshot: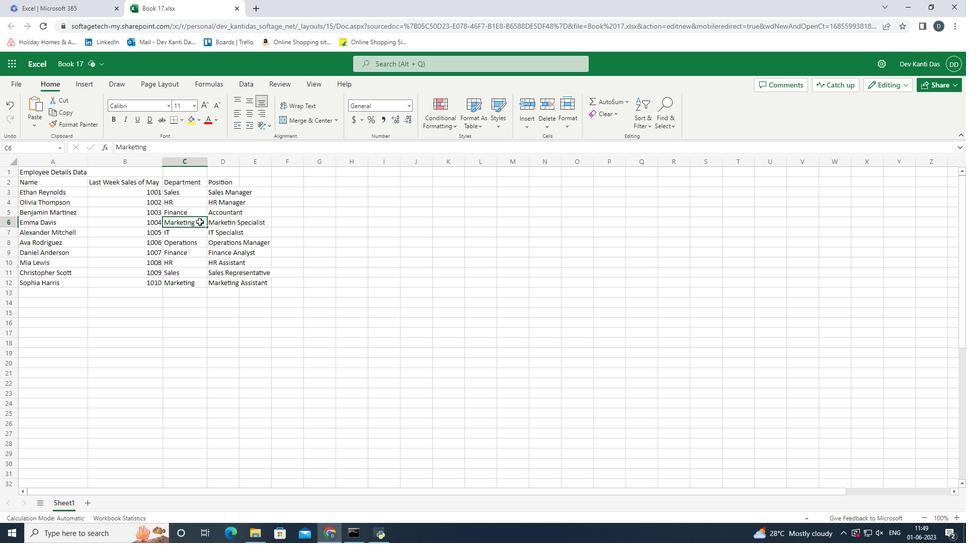 
Action: Mouse moved to (252, 280)
Screenshot: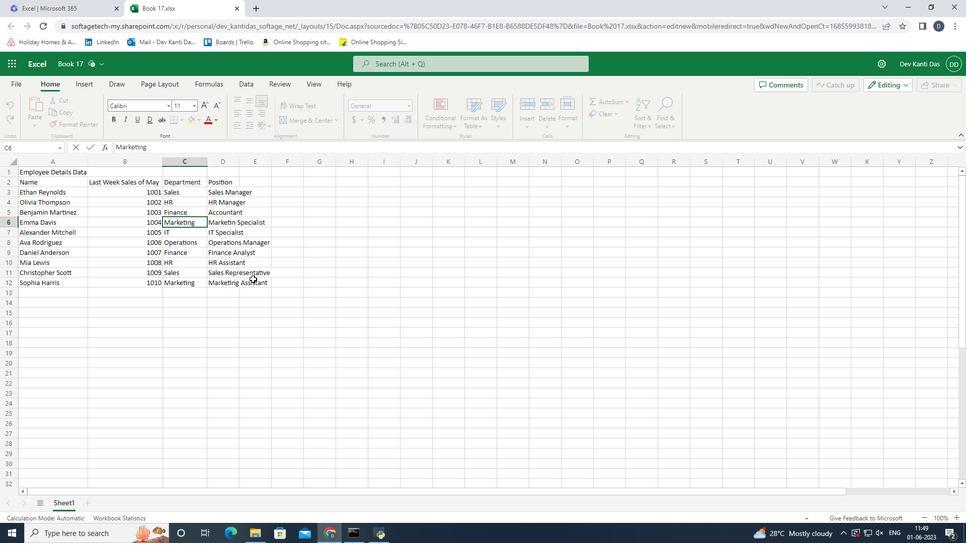 
Action: Mouse pressed left at (252, 280)
Screenshot: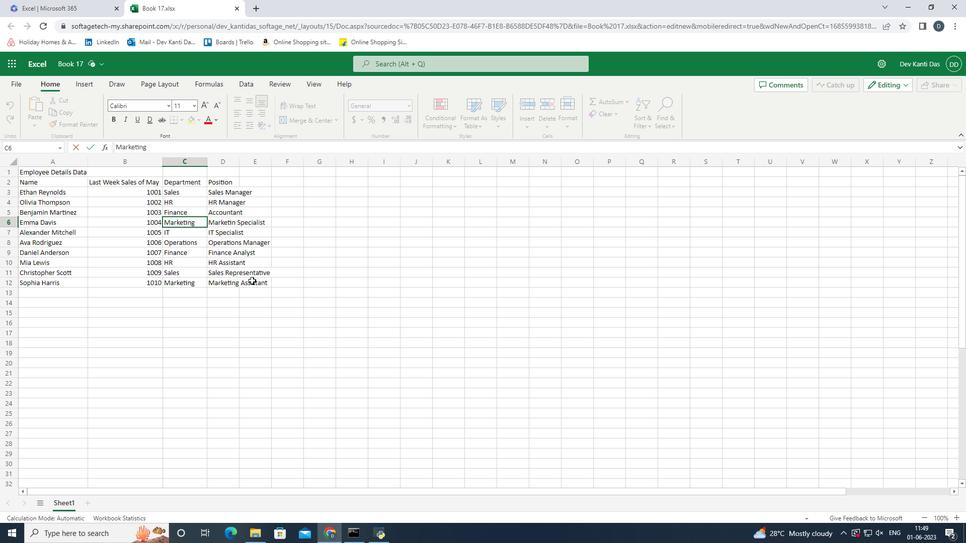 
Action: Mouse moved to (237, 162)
Screenshot: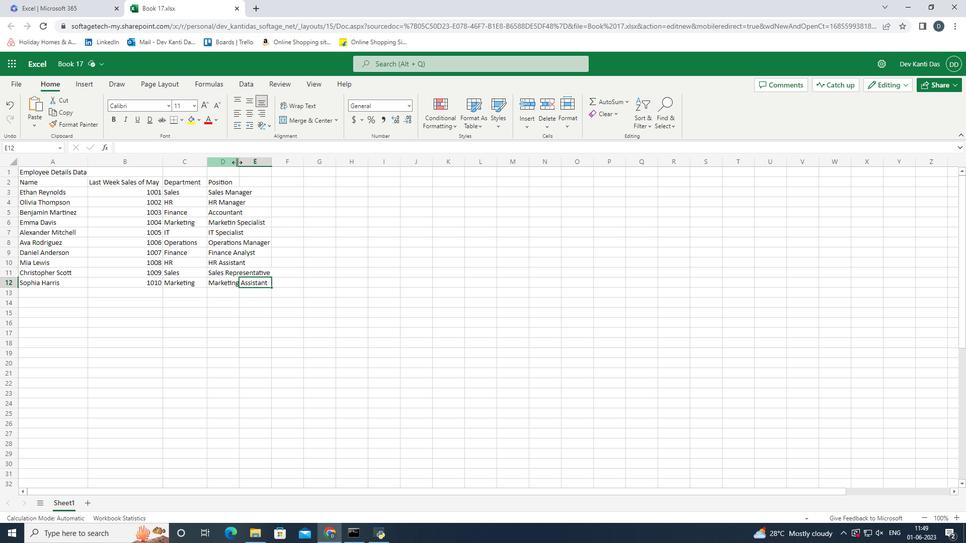
Action: Mouse pressed left at (237, 162)
Screenshot: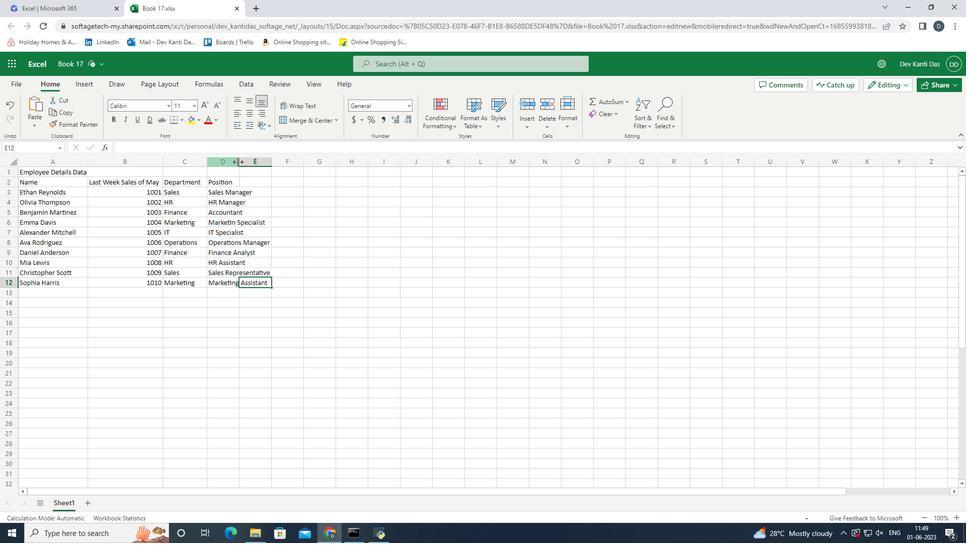 
Action: Mouse moved to (294, 180)
Screenshot: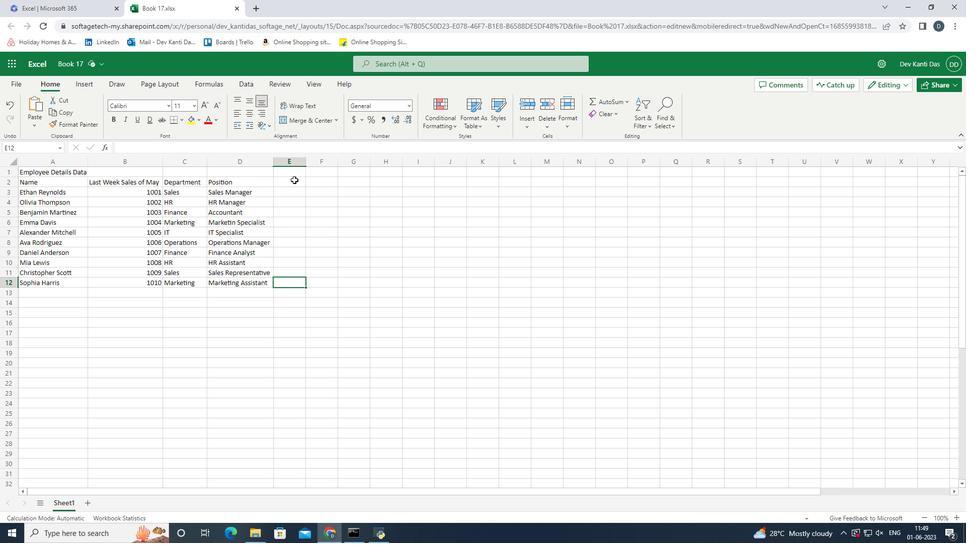 
Action: Mouse pressed left at (294, 180)
Screenshot: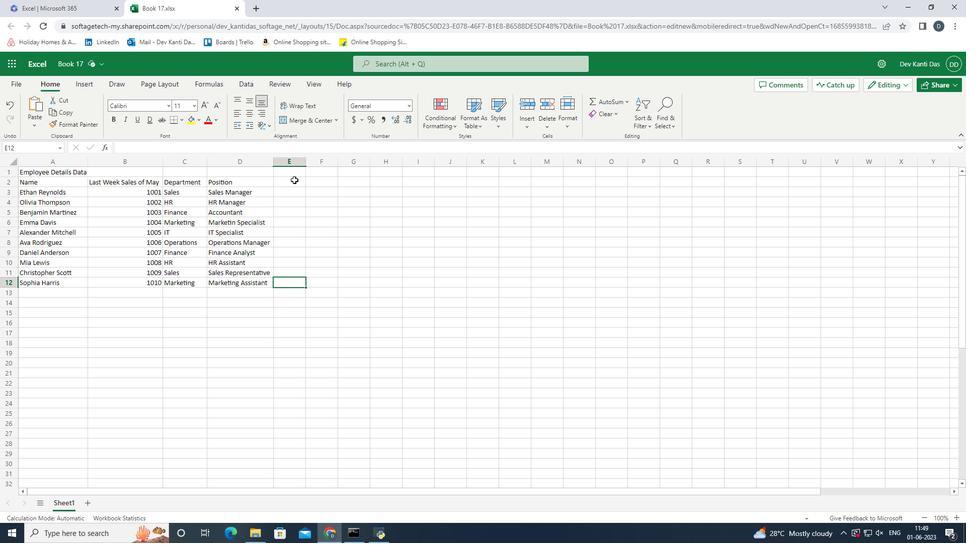 
Action: Mouse moved to (345, 258)
Screenshot: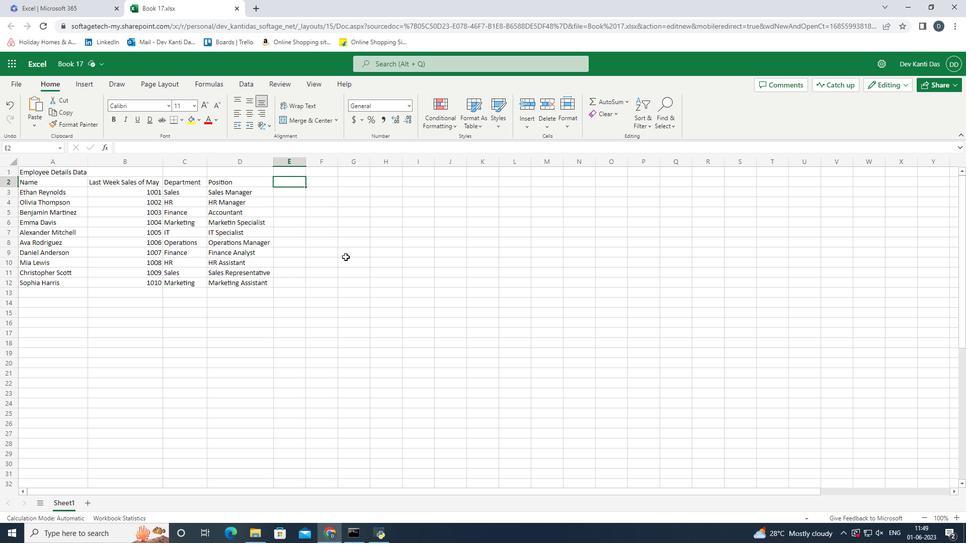 
Action: Key pressed <Key.shift>Salary<Key.space><Key.shift_r><Key.shift_r><Key.shift_r><Key.shift_r><Key.shift_r><Key.shift_r><Key.shift_r><Key.shift_r><Key.shift_r><Key.shift_r><Key.shift_r><Key.shift_r>(UDF)<Key.backspace><Key.f12><Key.backspace><Key.f11><Key.f11><Key.f12>
Screenshot: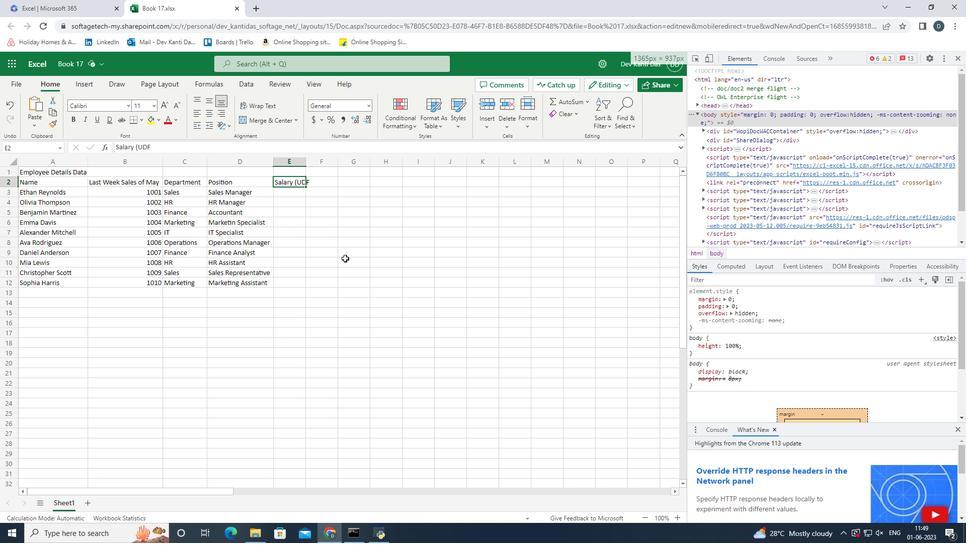 
Action: Mouse moved to (299, 181)
Screenshot: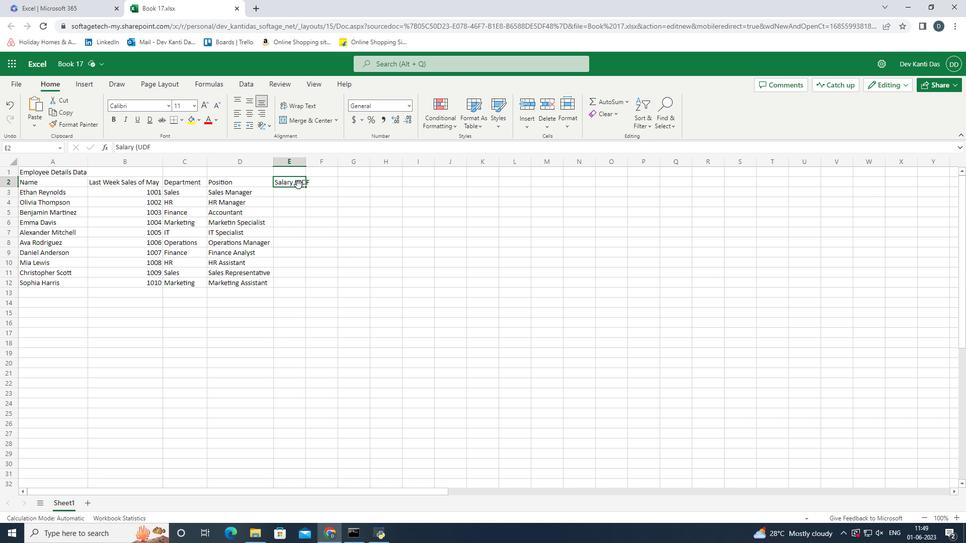 
Action: Mouse pressed left at (299, 181)
Screenshot: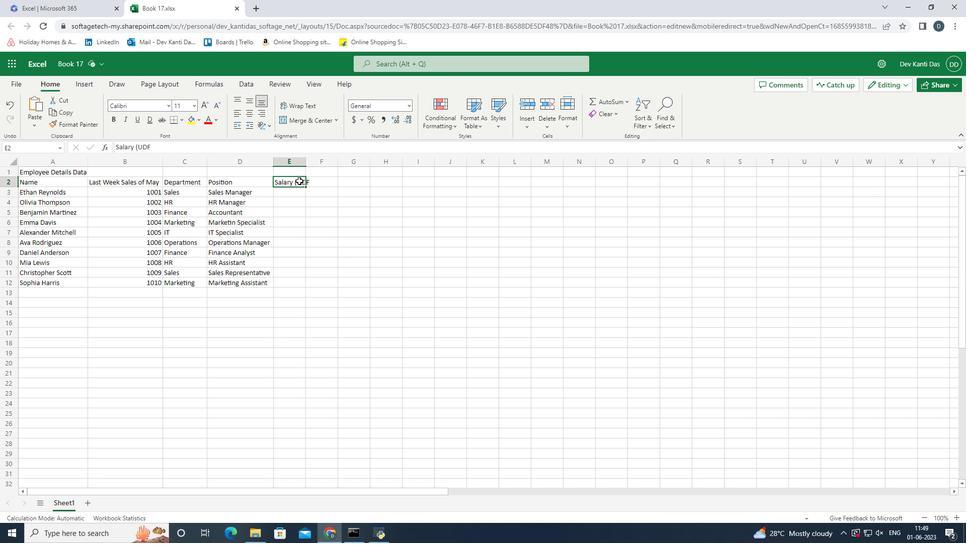 
Action: Mouse pressed left at (299, 181)
Screenshot: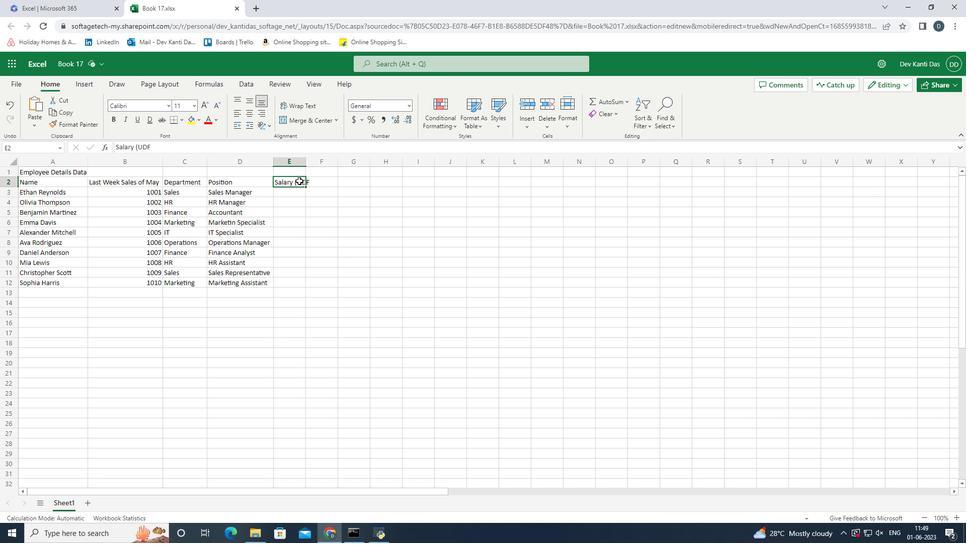 
Action: Mouse moved to (356, 190)
Screenshot: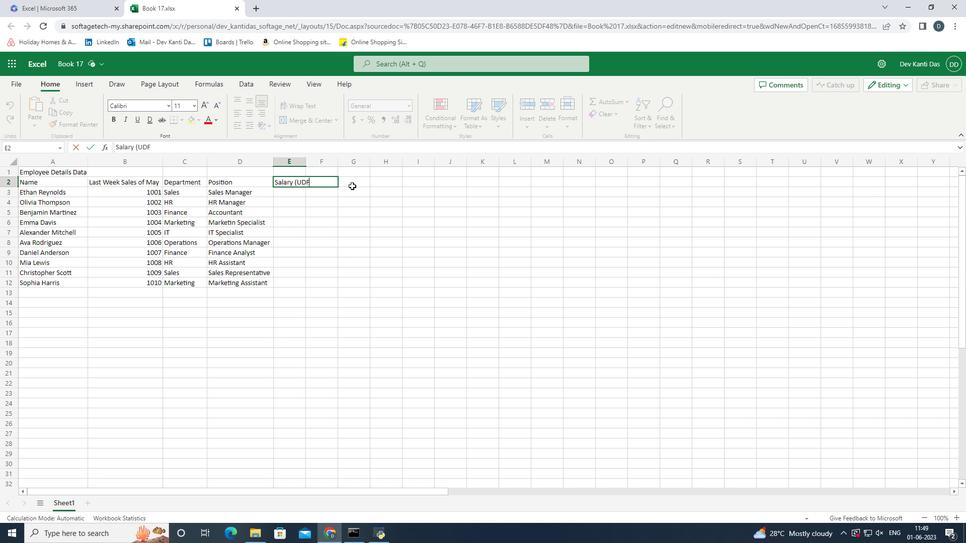 
Action: Key pressed <Key.backspace><Key.backspace><Key.shift_r>SD)<Key.enter>
Screenshot: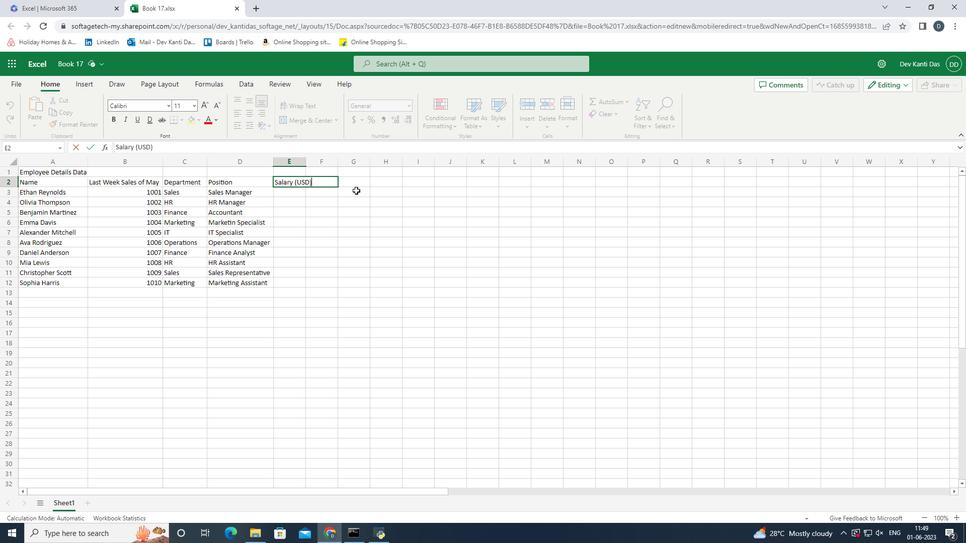 
Action: Mouse moved to (304, 157)
Screenshot: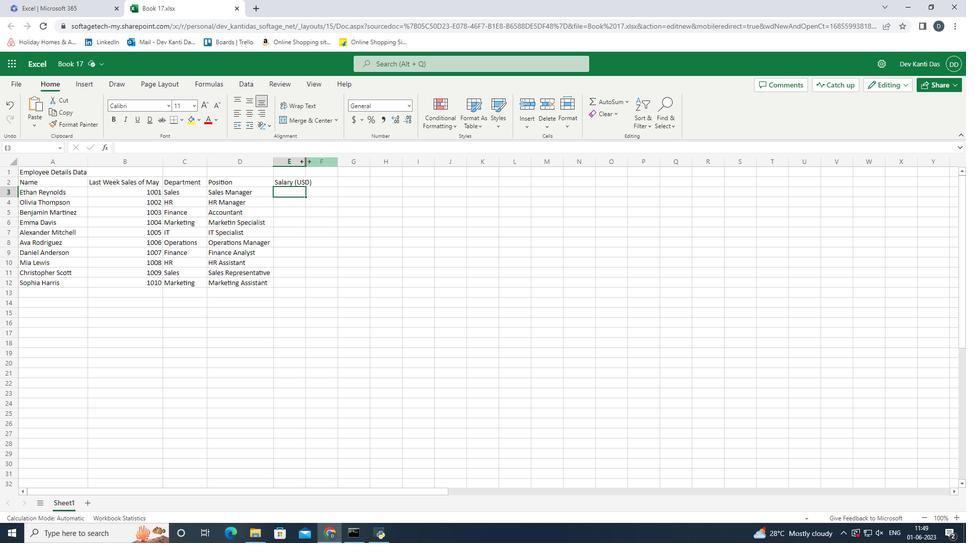 
Action: Mouse pressed left at (304, 157)
Screenshot: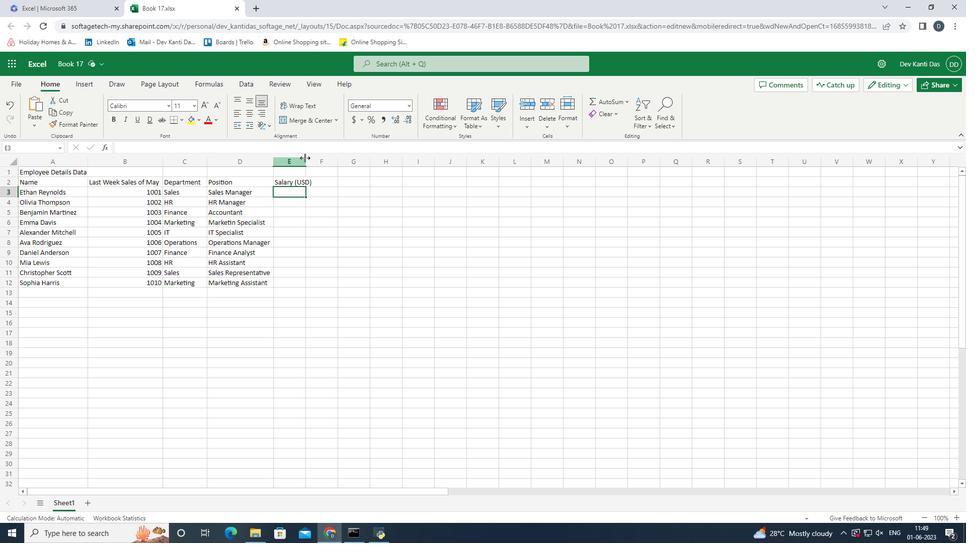 
Action: Mouse moved to (362, 221)
Screenshot: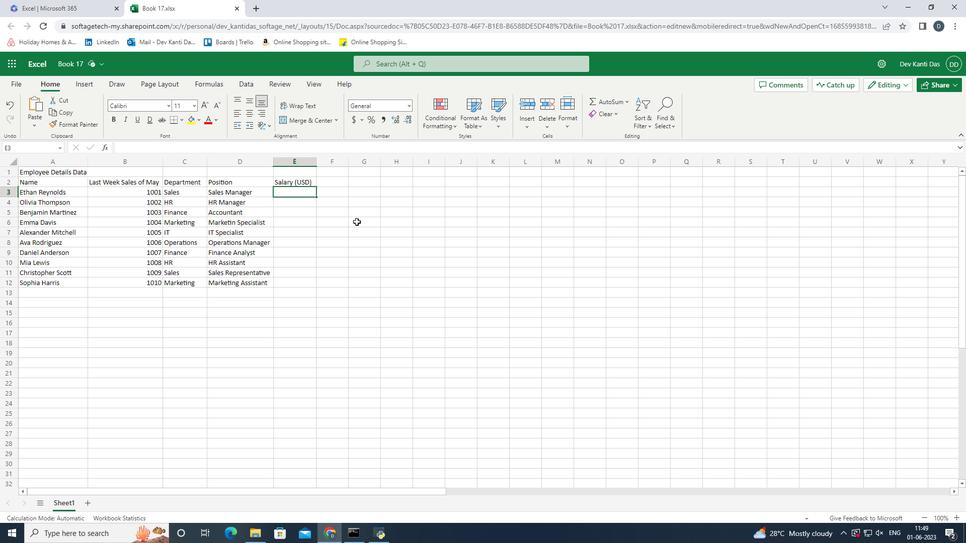 
Action: Key pressed 5000<Key.enter>4500<Key.enter>4000<Key.enter>3800<Key.enter>4200<Key.enter>5200<Key.enter>3800<Key.enter>2800<Key.enter>3200<Key.enter>2500<Key.enter><Key.up><Key.right><Key.up><Key.up><Key.up><Key.up><Key.up><Key.up><Key.up><Key.up><Key.up><Key.up><Key.down><Key.down><Key.up><Key.up><Key.down><Key.up><Key.shift><Key.shift><Key.shift><Key.shift><Key.shift><Key.shift><Key.shift><Key.shift><Key.shift><Key.shift><Key.shift><Key.shift><Key.shift><Key.shift><Key.shift><Key.shift><Key.shift><Key.shift><Key.shift><Key.shift><Key.shift><Key.shift><Key.shift><Key.shift><Key.shift><Key.shift><Key.shift><Key.shift><Key.shift><Key.shift><Key.shift><Key.shift><Key.shift><Key.shift><Key.shift><Key.shift><Key.shift><Key.shift><Key.shift><Key.shift><Key.shift>Start<Key.space><Key.shift><Key.shift><Key.shift><Key.shift><Key.shift><Key.shift><Key.shift><Key.shift><Key.shift><Key.shift><Key.shift><Key.shift><Key.shift><Key.shift>Date<Key.enter>1/15/2020<Key.enter>7/1/
Screenshot: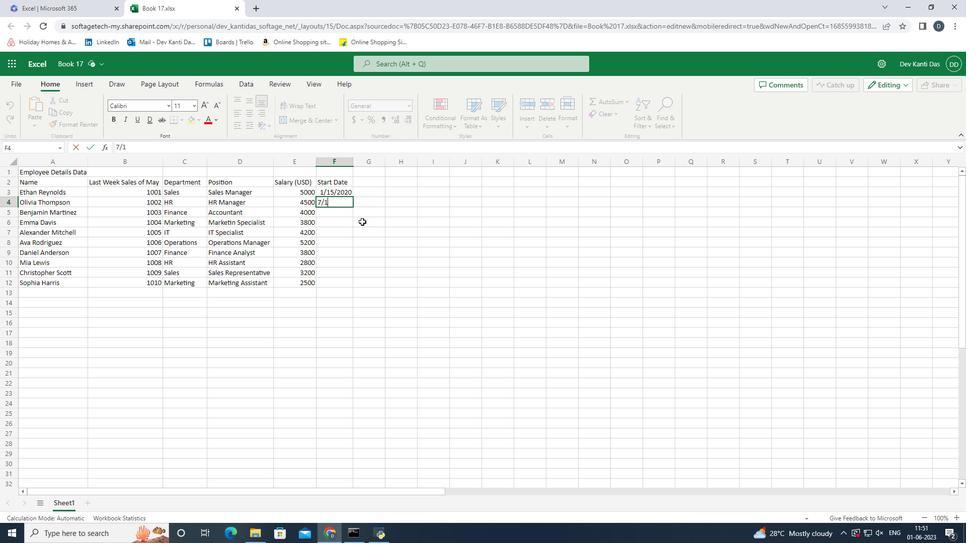 
Action: Mouse moved to (395, 211)
Screenshot: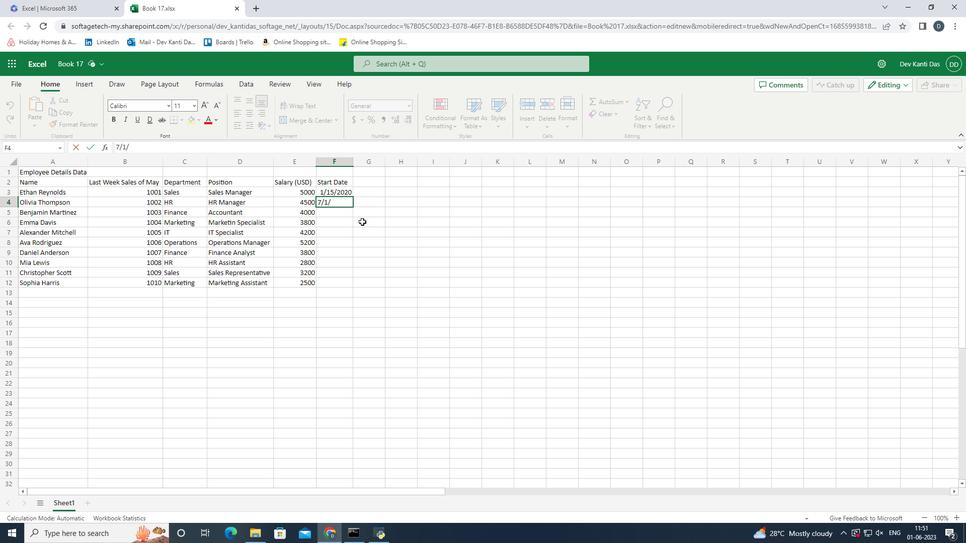 
Action: Key pressed 2019<Key.enter>
Screenshot: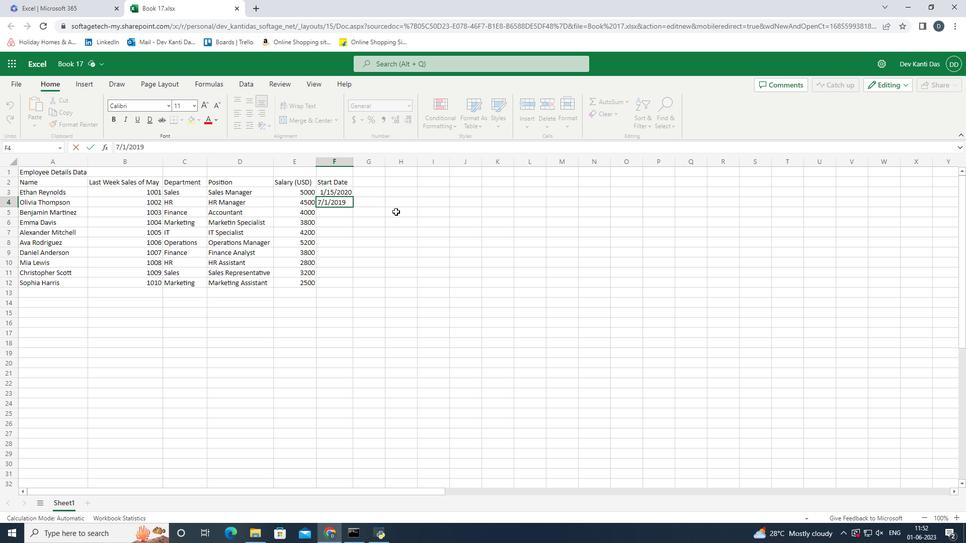 
Action: Mouse moved to (616, 308)
Screenshot: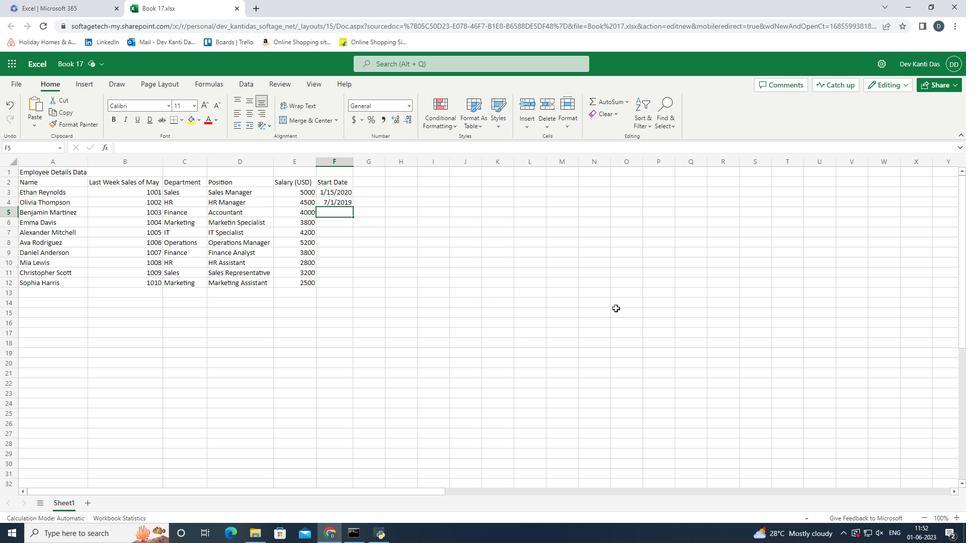 
Action: Key pressed 3/10/2021<Key.enter>2/5/20252<Key.backspace><Key.backspace>2<Key.enter>11/30/2018<Key.enter>6/15/2020<Key.enter>9/1/
Screenshot: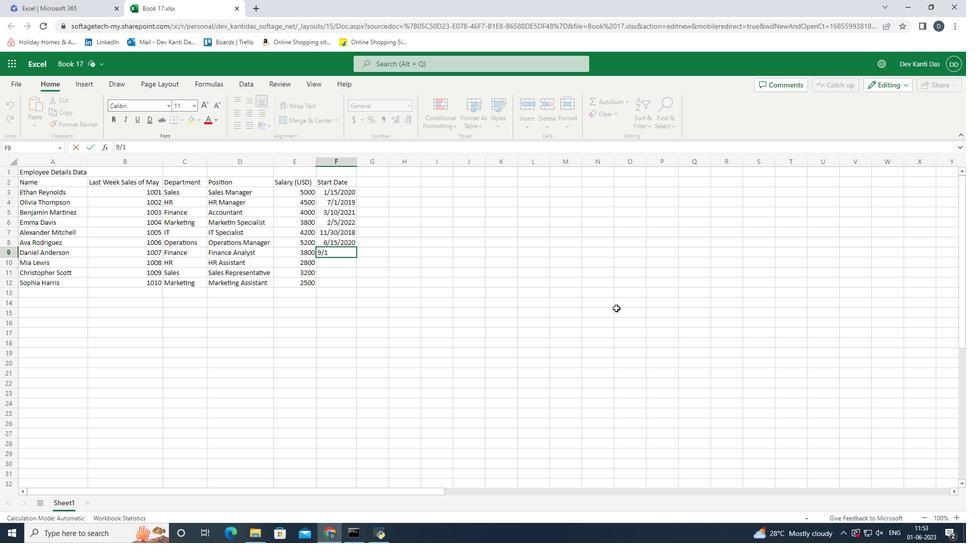 
Action: Mouse moved to (598, 330)
Screenshot: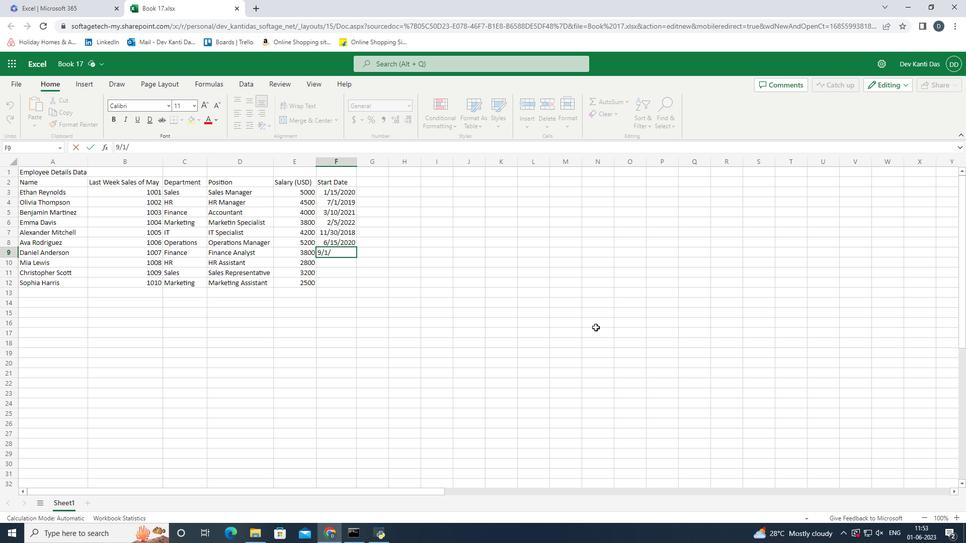 
Action: Key pressed 20
Screenshot: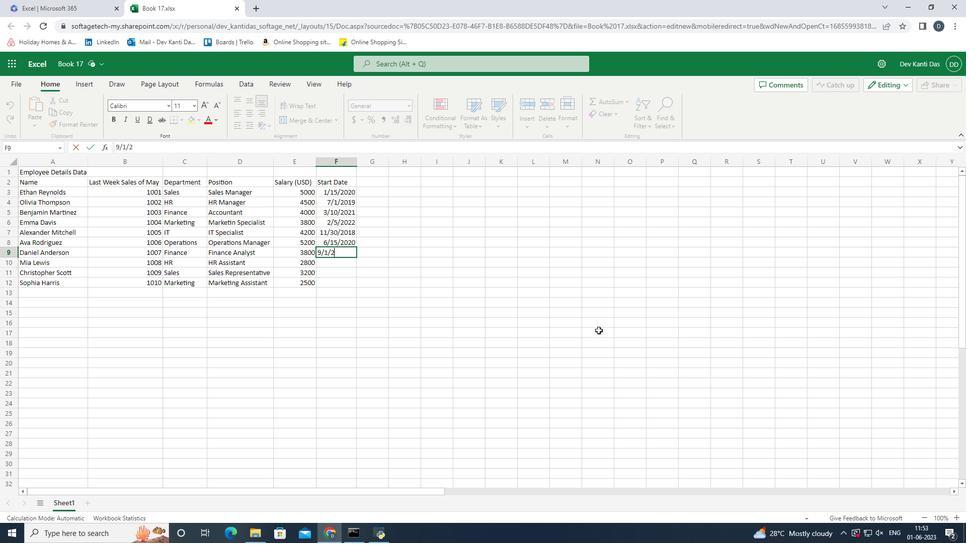 
Action: Mouse moved to (599, 330)
Screenshot: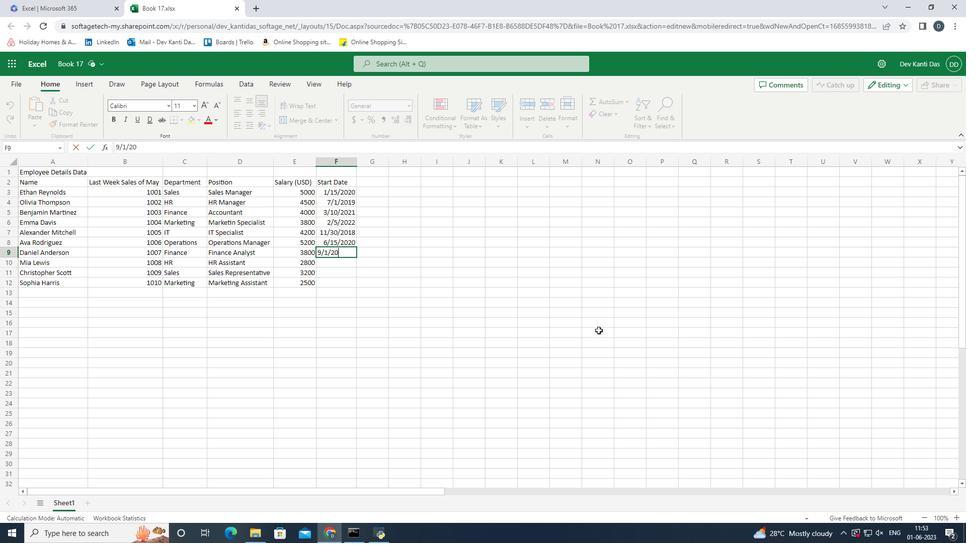
Action: Key pressed 21<Key.enter>4/20/2022<Key.enter>2/10/2019<Key.enter>9/5/2020<Key.right><Key.left>
Screenshot: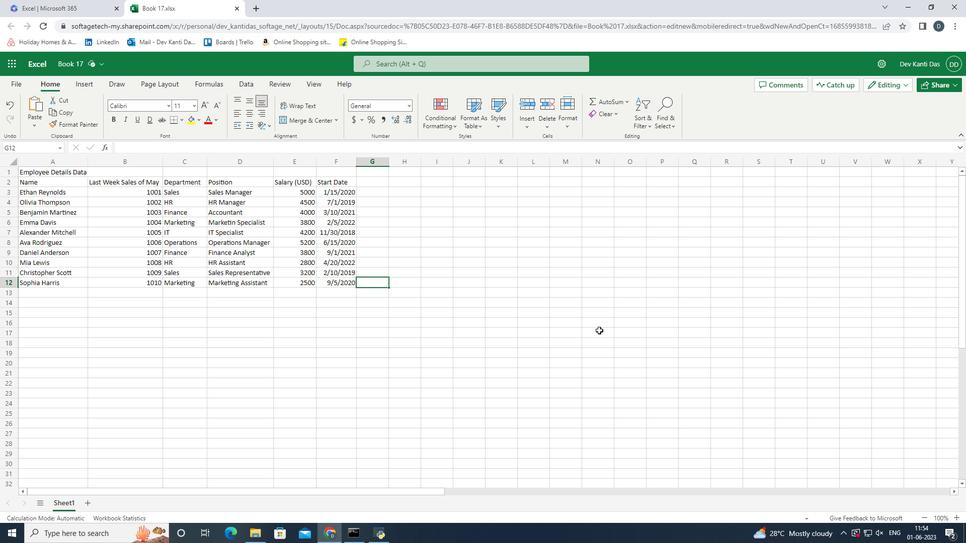 
Action: Mouse moved to (355, 160)
Screenshot: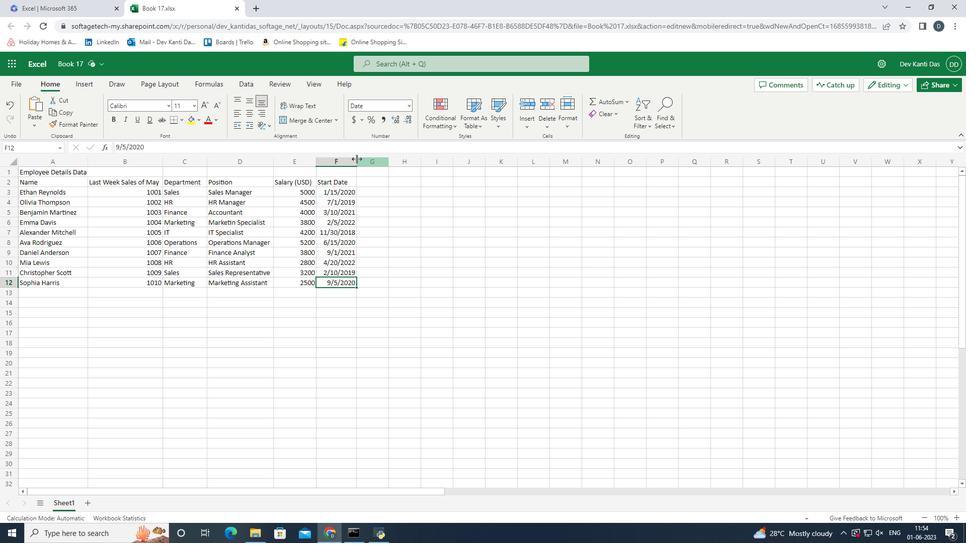 
Action: Mouse pressed left at (355, 160)
Screenshot: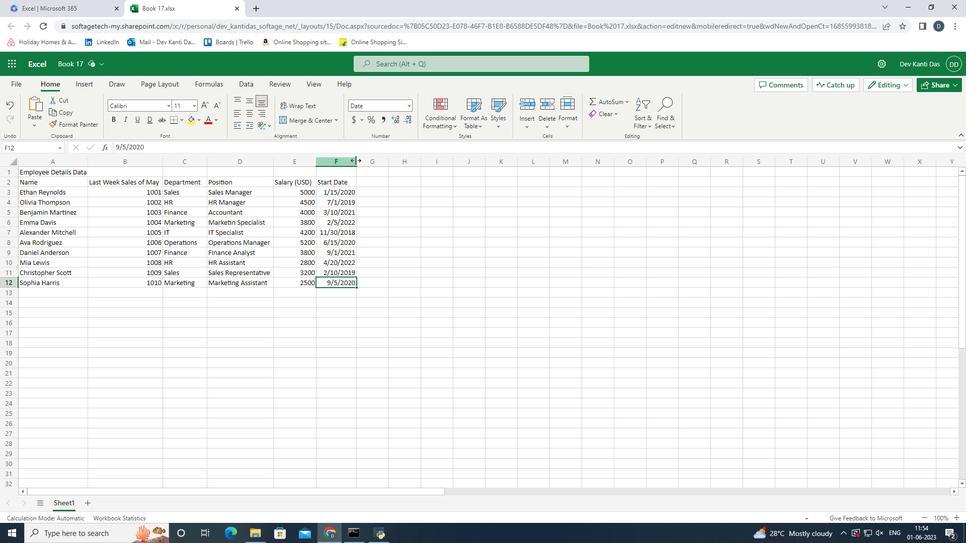 
Action: Mouse moved to (14, 87)
Screenshot: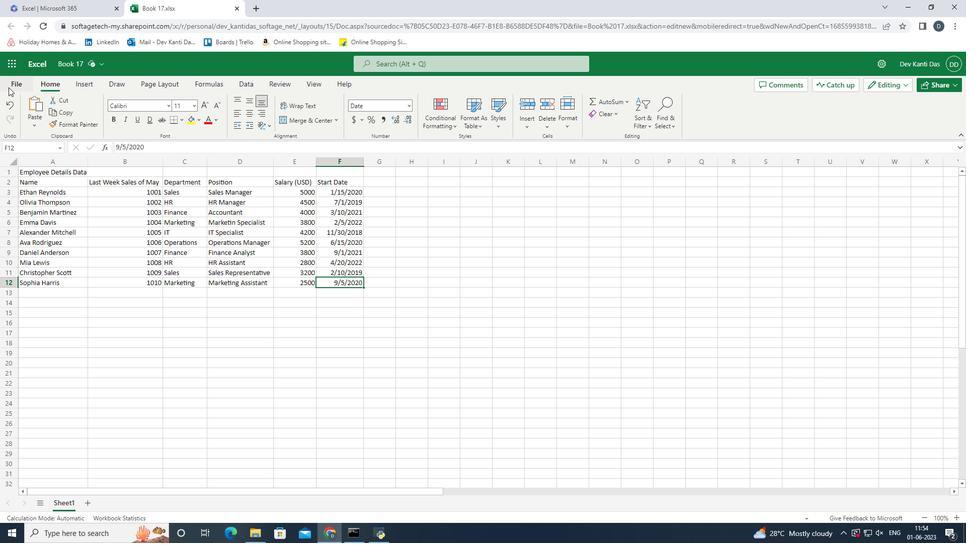 
Action: Mouse pressed left at (14, 87)
Screenshot: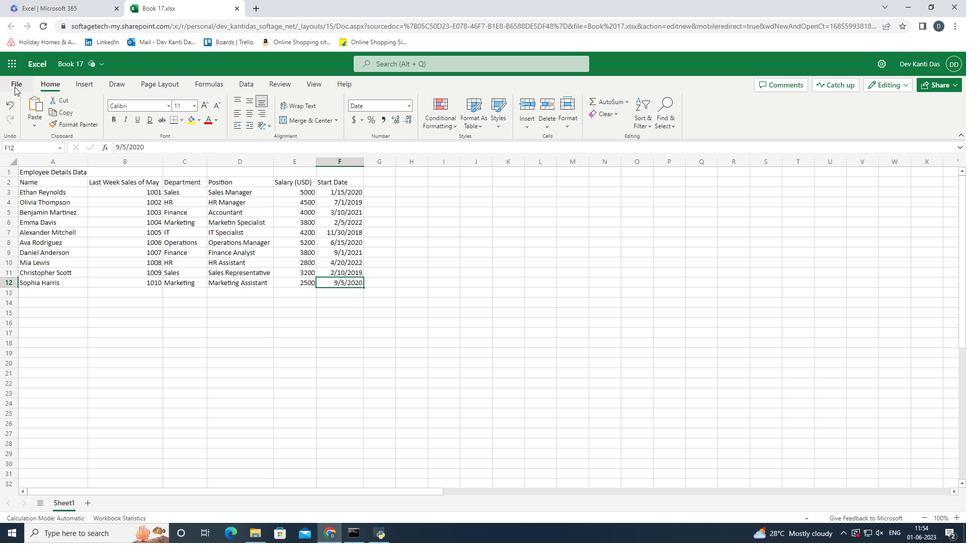 
Action: Mouse moved to (45, 182)
Screenshot: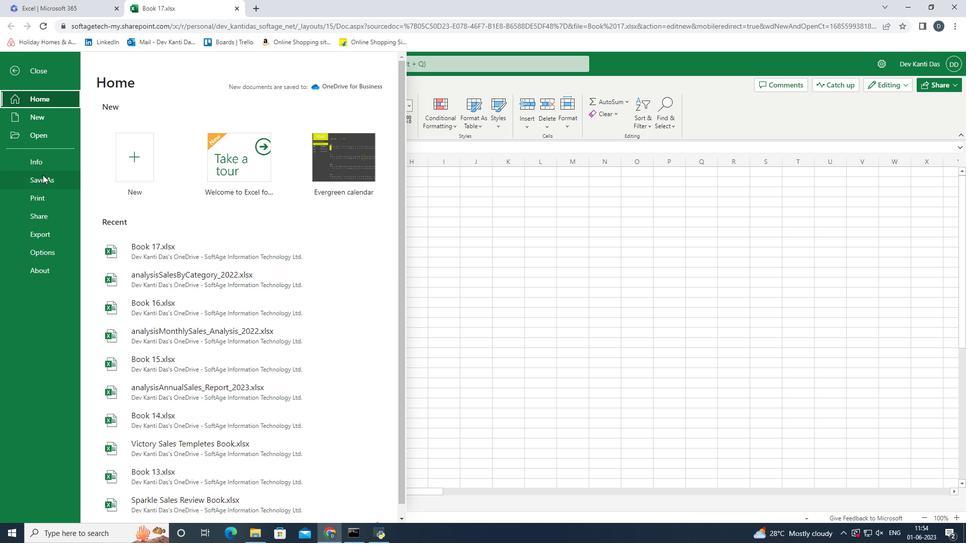 
Action: Mouse pressed left at (45, 182)
Screenshot: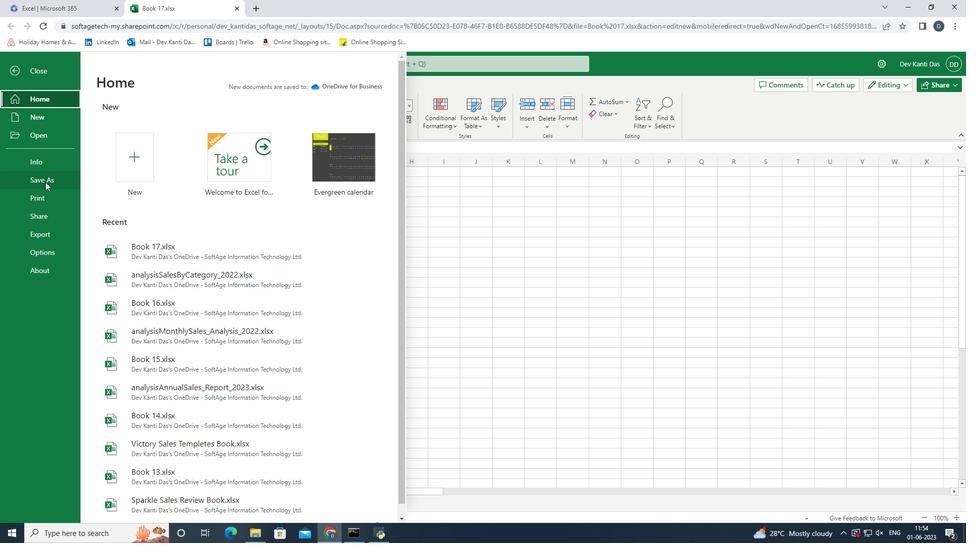 
Action: Mouse moved to (207, 115)
Screenshot: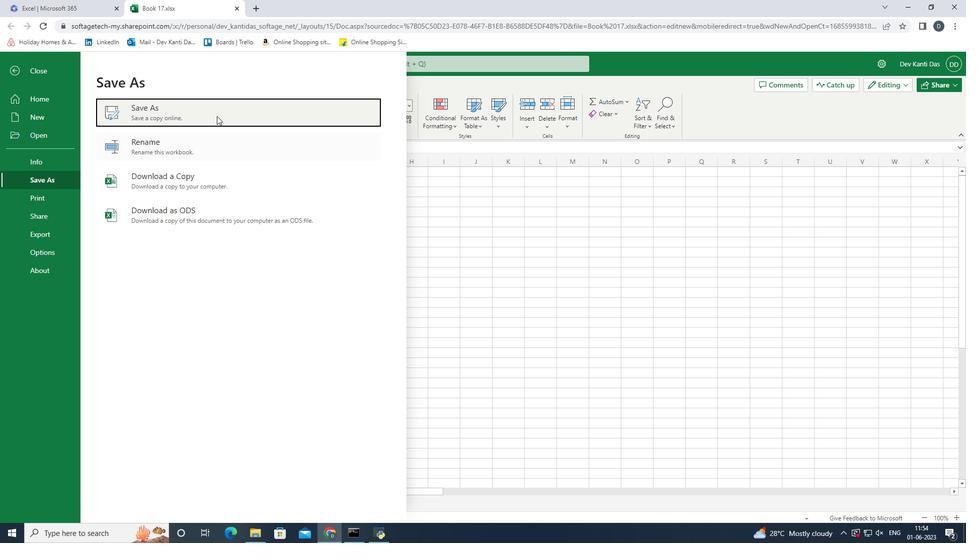 
Action: Mouse pressed left at (207, 115)
Screenshot: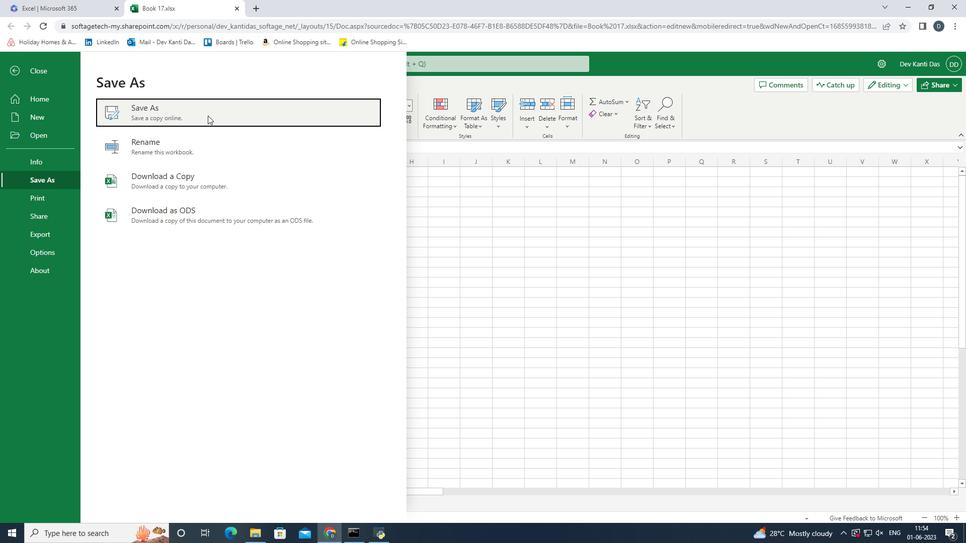 
Action: Mouse moved to (472, 263)
Screenshot: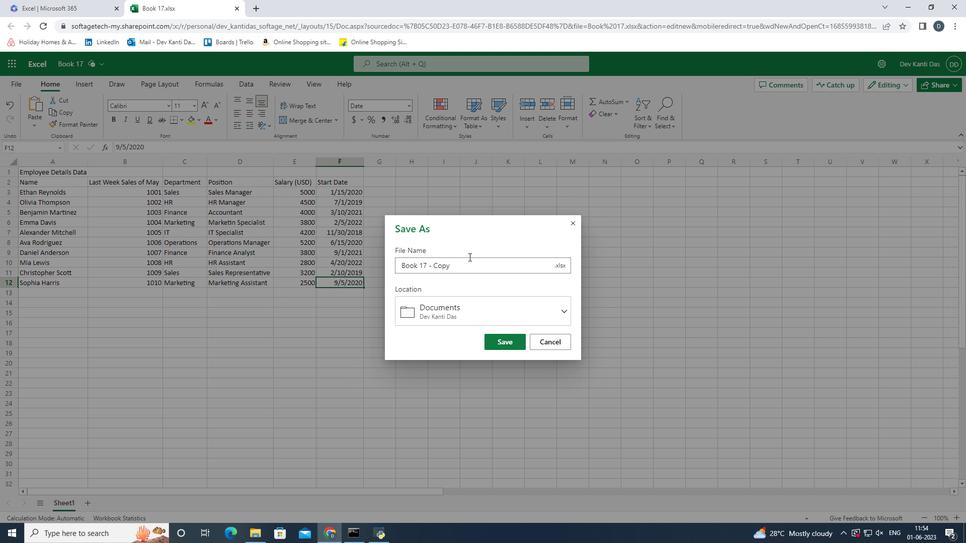 
Action: Mouse pressed left at (472, 263)
Screenshot: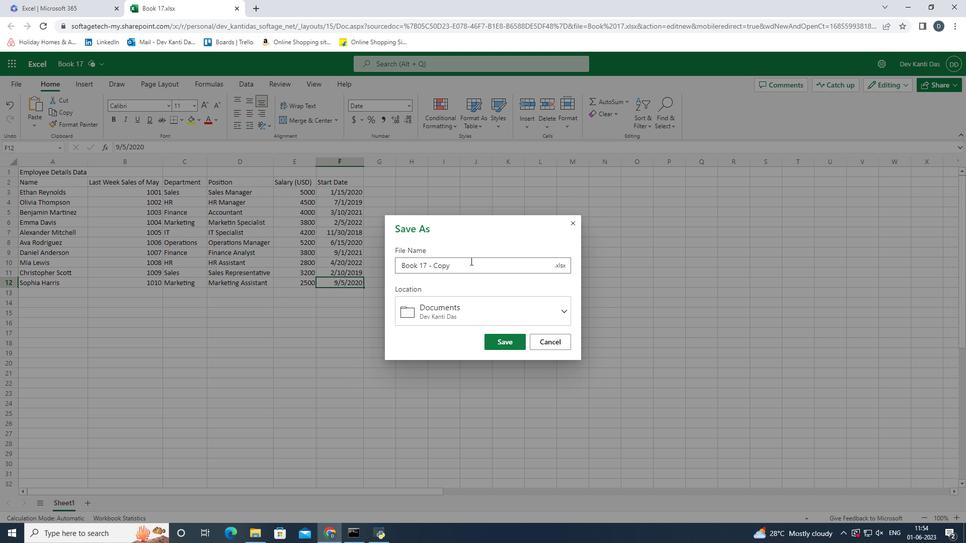 
Action: Mouse moved to (466, 272)
Screenshot: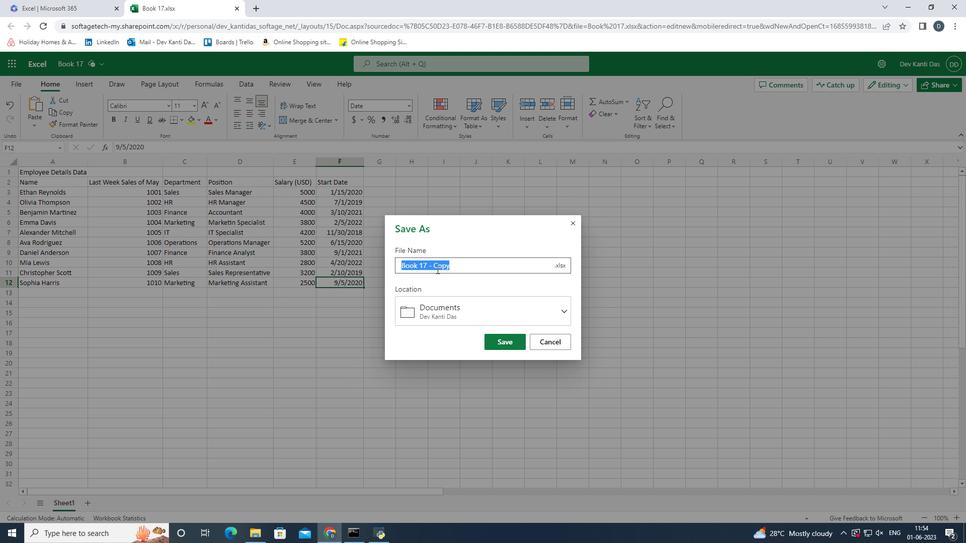 
Action: Key pressed <Key.backspace>
Screenshot: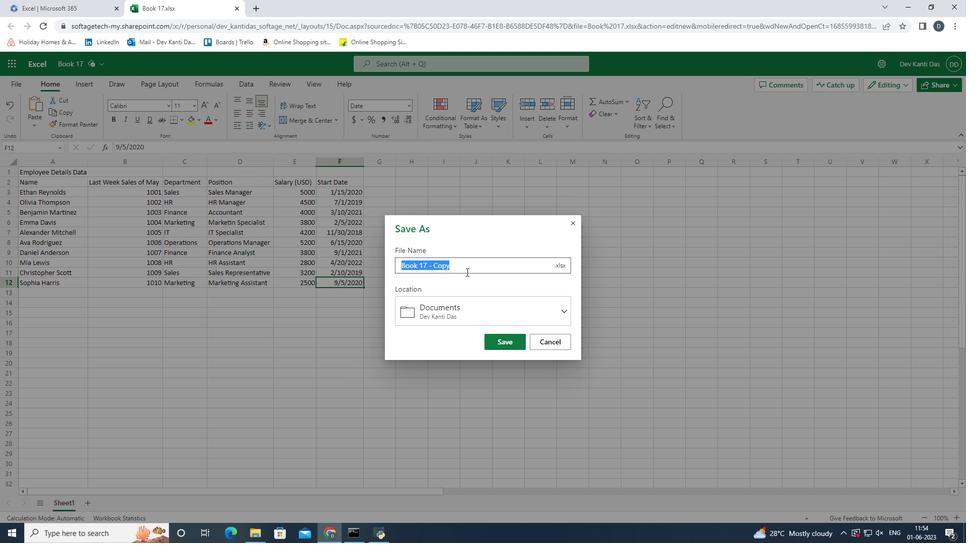 
Action: Mouse moved to (486, 281)
Screenshot: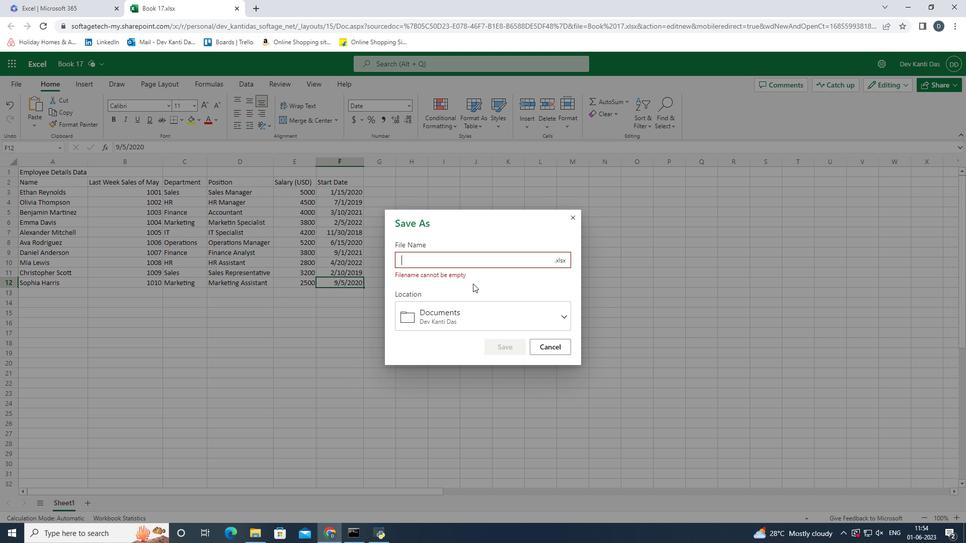 
Action: Key pressed <Key.shift>analysis<Key.shift><Key.shift><Key.shift><Key.shift><Key.shift><Key.shift><Key.shift><Key.shift><Key.shift><Key.shift><Key.shift><Key.shift><Key.shift>Sales<Key.shift><Key.shift><Key.shift><Key.shift><Key.shift><Key.shift><Key.shift><Key.shift><Key.shift><Key.shift><Key.shift><Key.shift><Key.shift><Key.shift><Key.shift><Key.shift><Key.shift><Key.shift><Key.shift>By<Key.shift><Key.shift><Key.shift><Key.shift><Key.shift><Key.shift><Key.shift><Key.shift><Key.shift><Key.shift><Key.shift><Key.shift><Key.shift><Key.shift><Key.shift><Key.shift>Country<Key.enter>
Screenshot: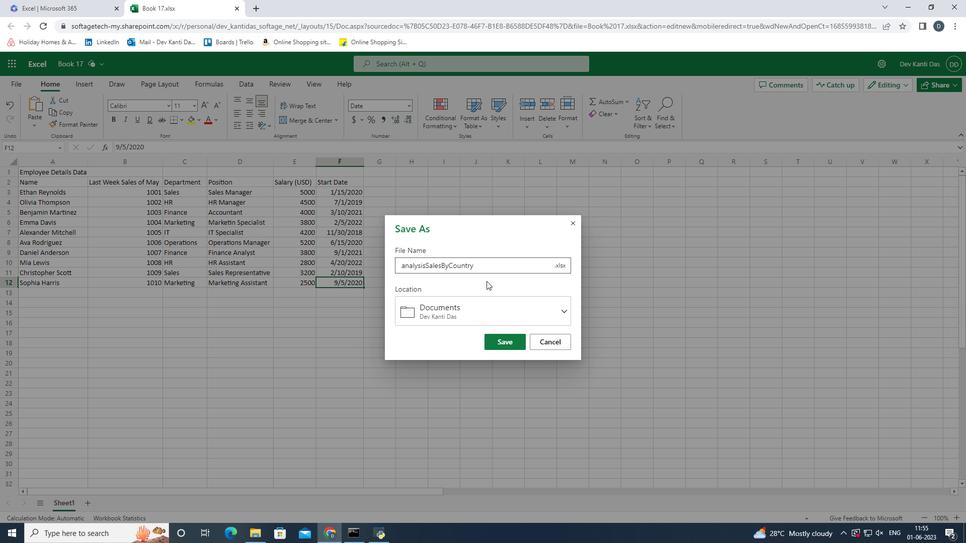 
Action: Mouse moved to (365, 248)
Screenshot: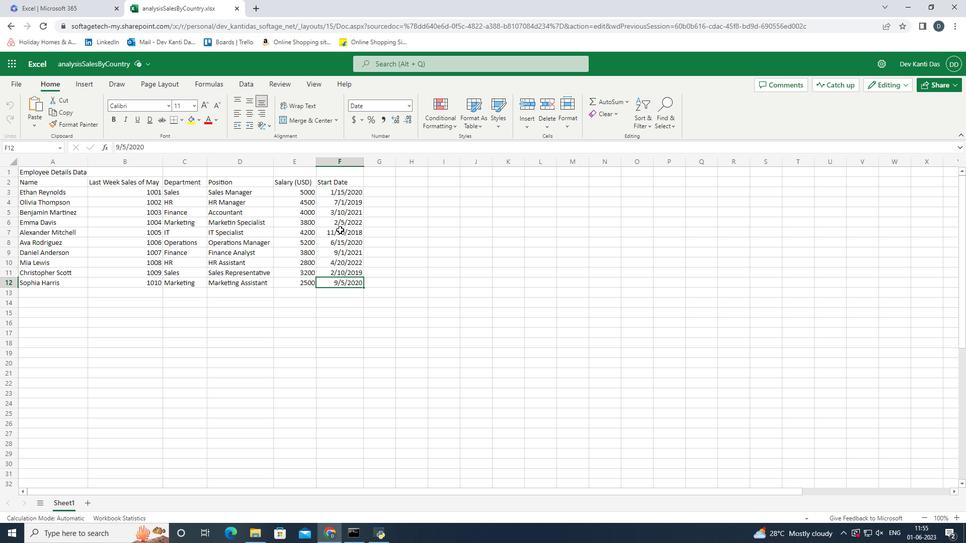 
